 Task: Search one way flight ticket for 1 adult, 6 children, 1 infant in seat and 1 infant on lap in business from Bethel: Bethel Airport(also Seebethel Seaplane Base) to Springfield: Abraham Lincoln Capital Airport on 5-2-2023. Choice of flights is Frontier. Number of bags: 8 checked bags. Price is upto 75000. Outbound departure time preference is 18:30.
Action: Mouse moved to (259, 414)
Screenshot: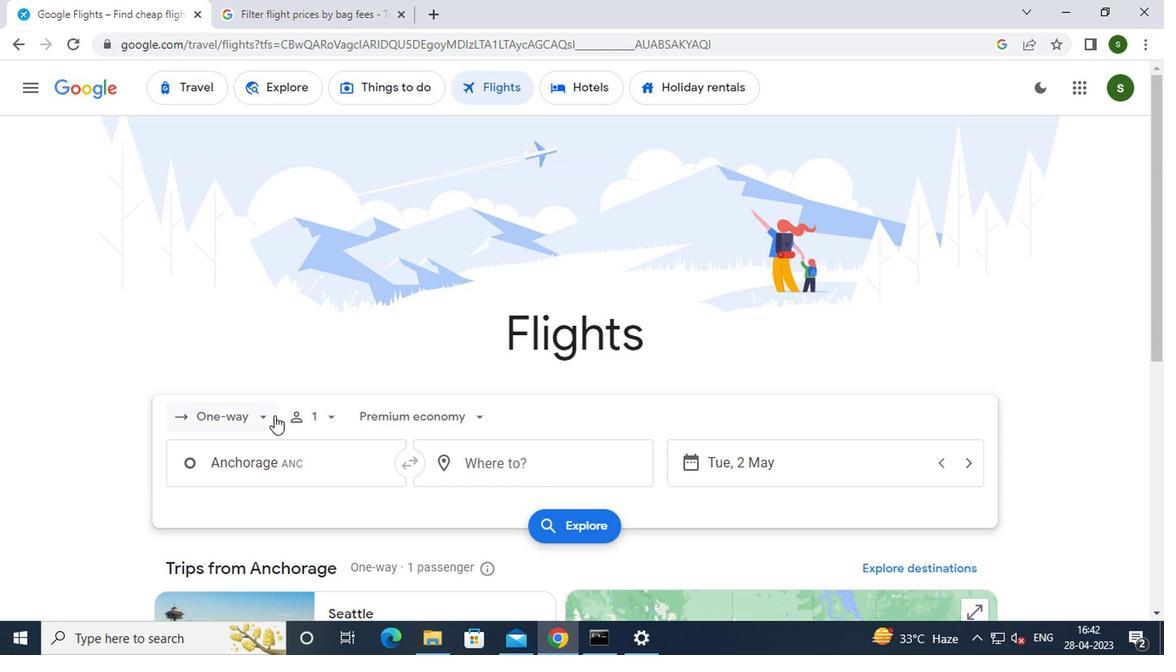 
Action: Mouse pressed left at (259, 414)
Screenshot: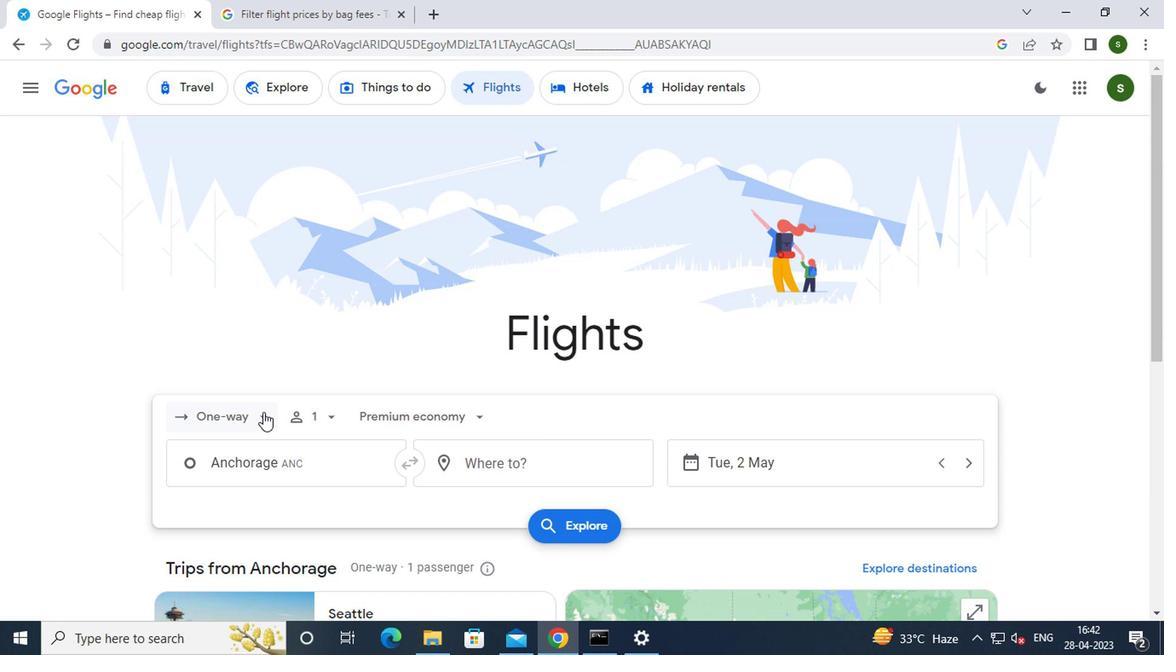 
Action: Mouse moved to (245, 498)
Screenshot: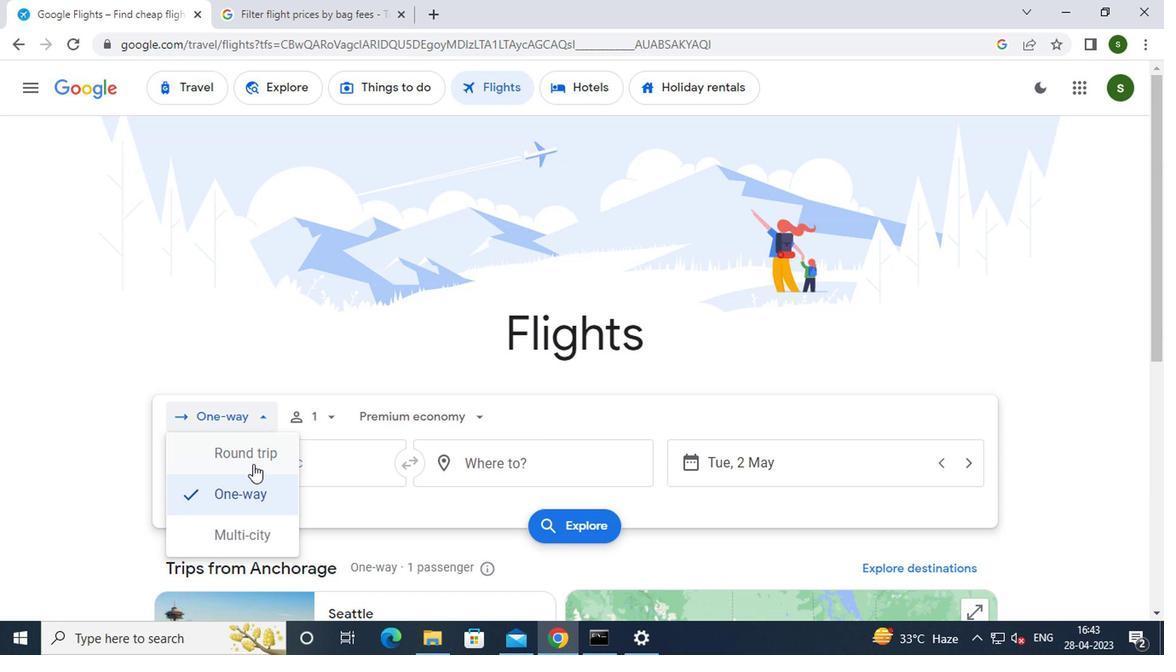 
Action: Mouse pressed left at (245, 498)
Screenshot: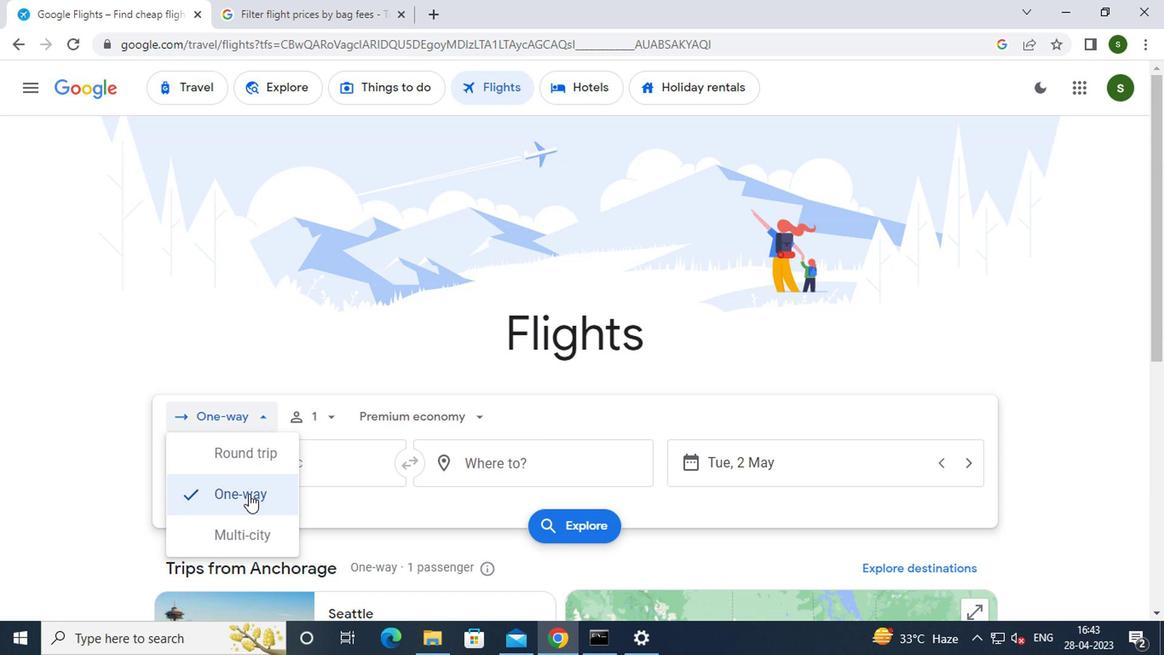 
Action: Mouse moved to (325, 416)
Screenshot: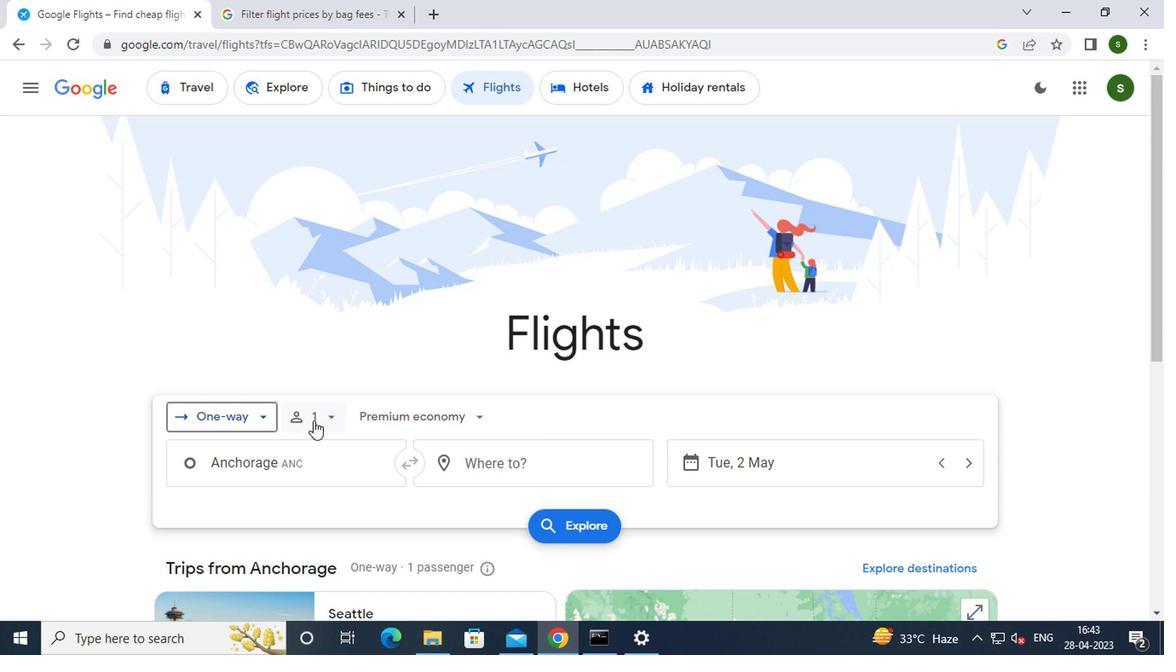 
Action: Mouse pressed left at (325, 416)
Screenshot: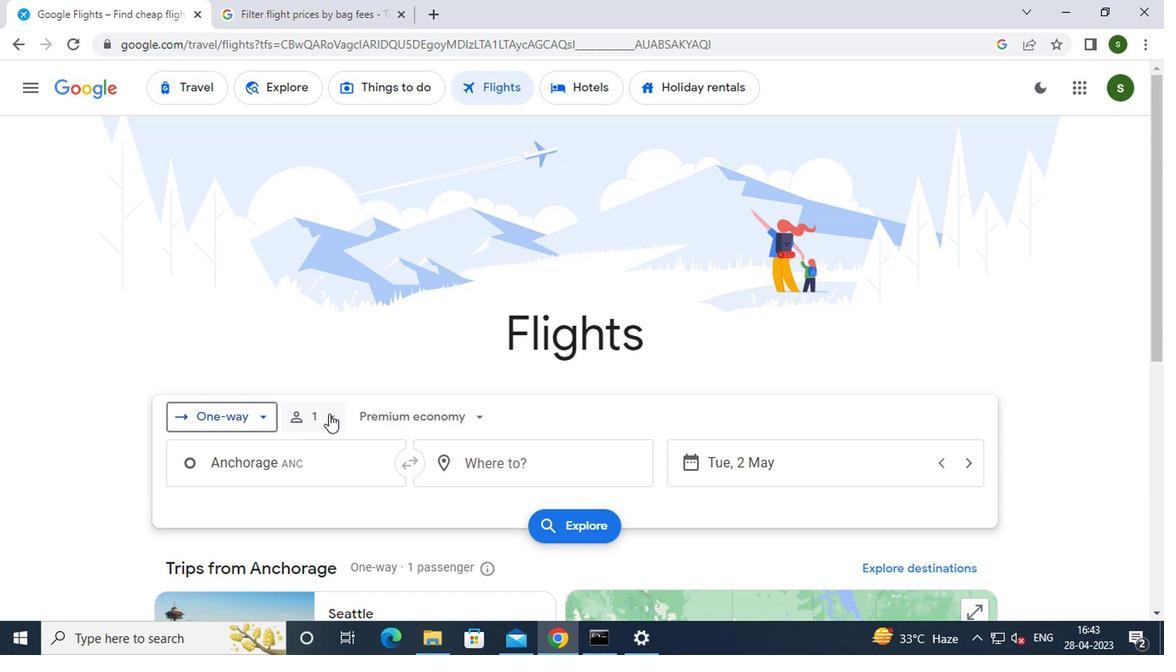 
Action: Mouse moved to (461, 496)
Screenshot: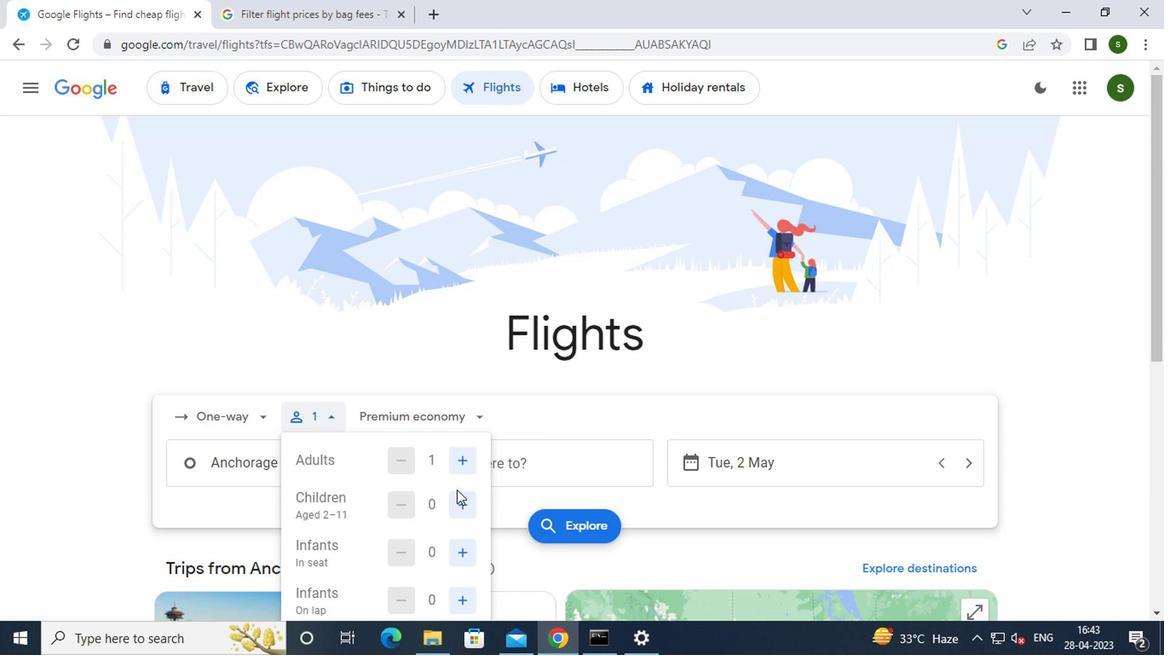 
Action: Mouse pressed left at (461, 496)
Screenshot: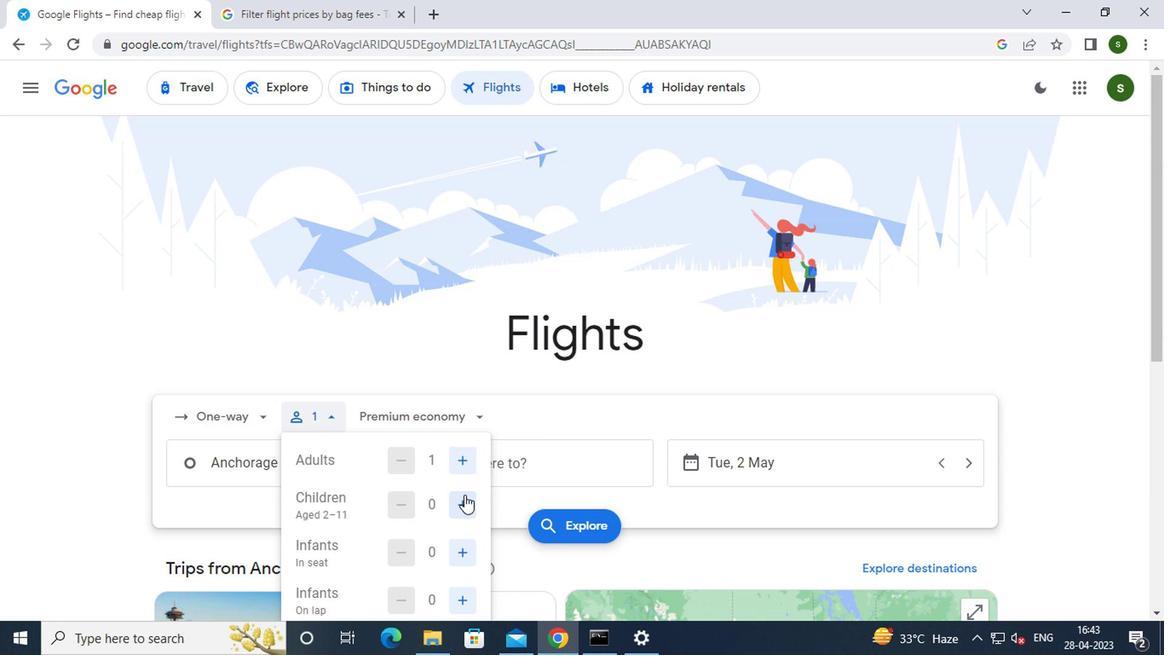 
Action: Mouse pressed left at (461, 496)
Screenshot: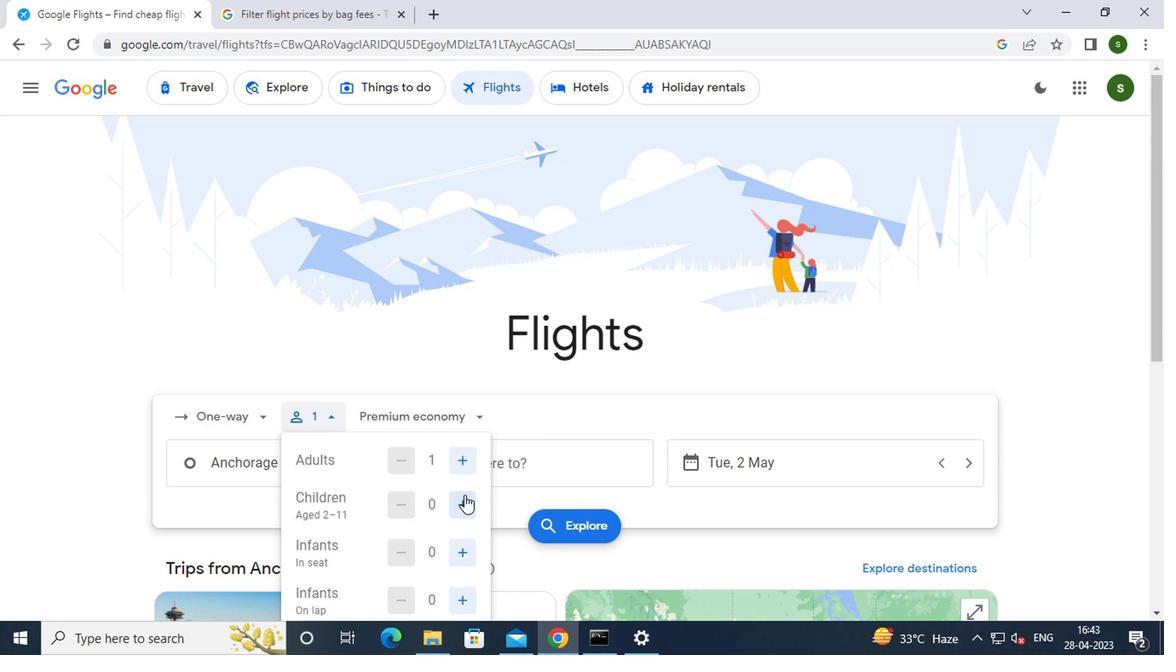 
Action: Mouse pressed left at (461, 496)
Screenshot: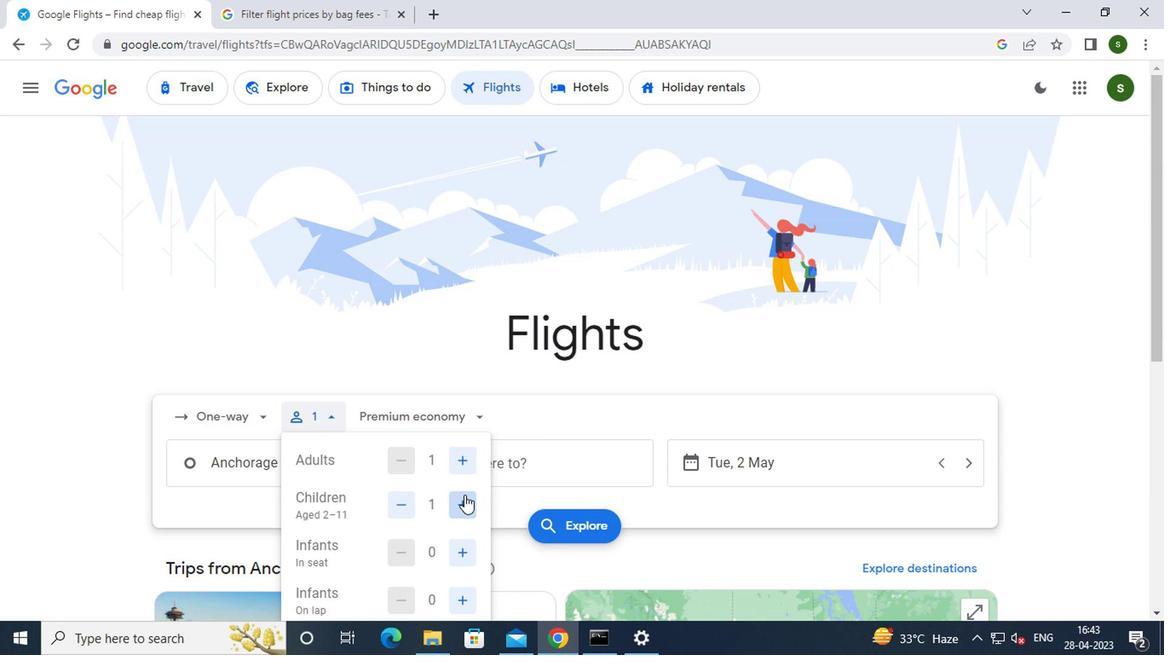 
Action: Mouse moved to (461, 497)
Screenshot: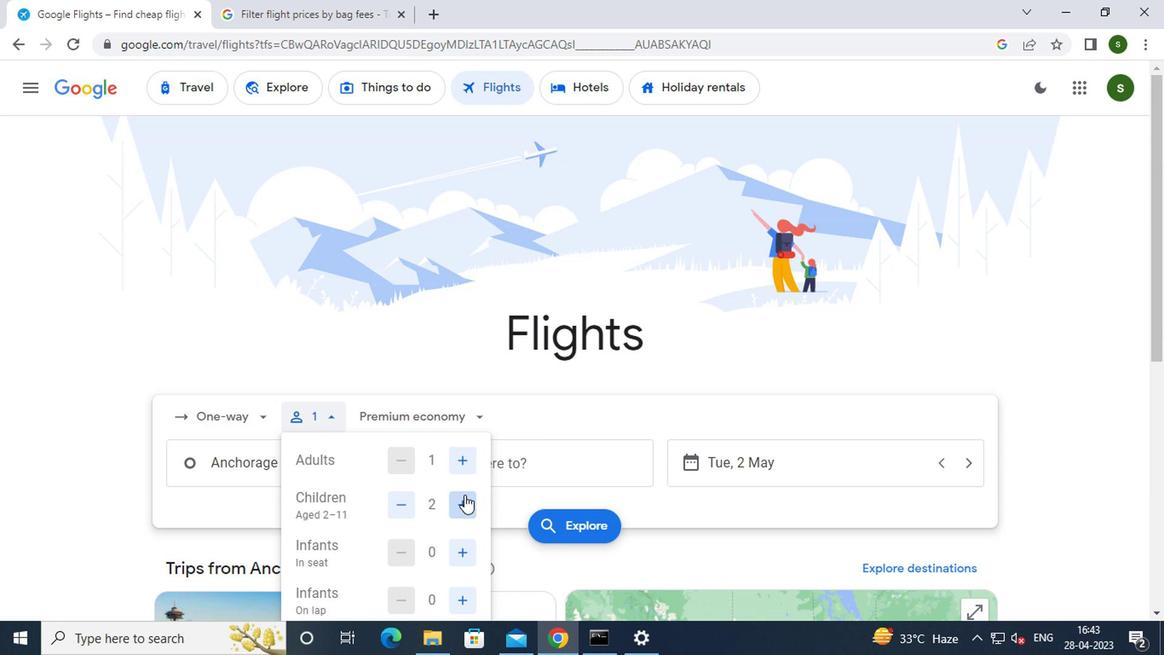 
Action: Mouse pressed left at (461, 497)
Screenshot: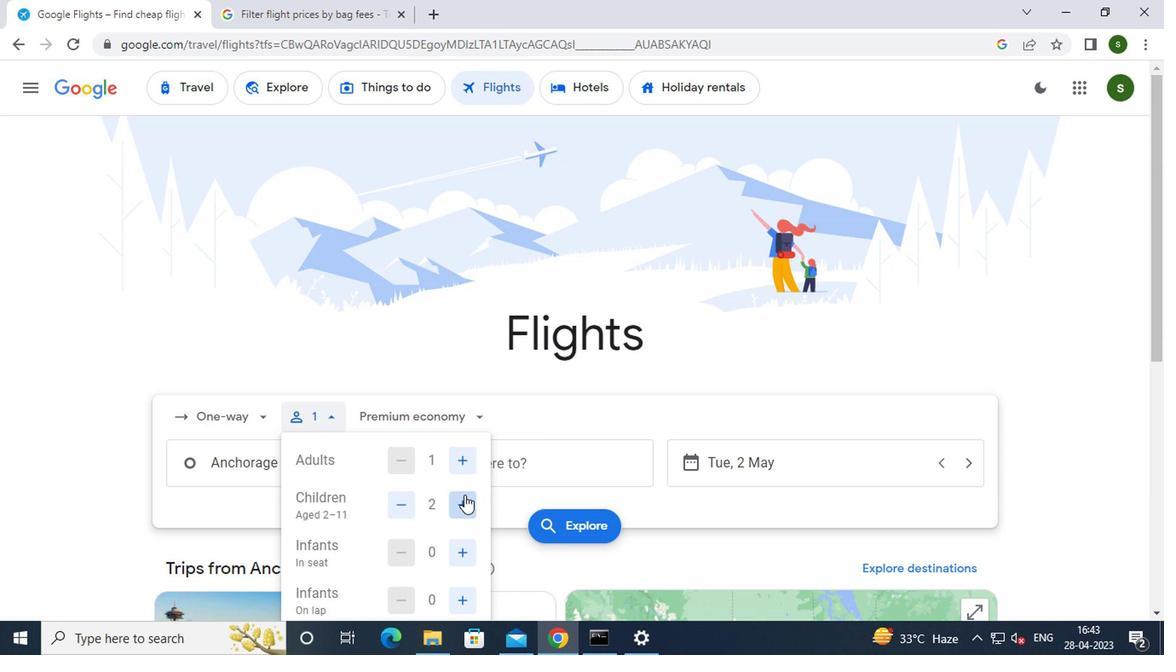 
Action: Mouse pressed left at (461, 497)
Screenshot: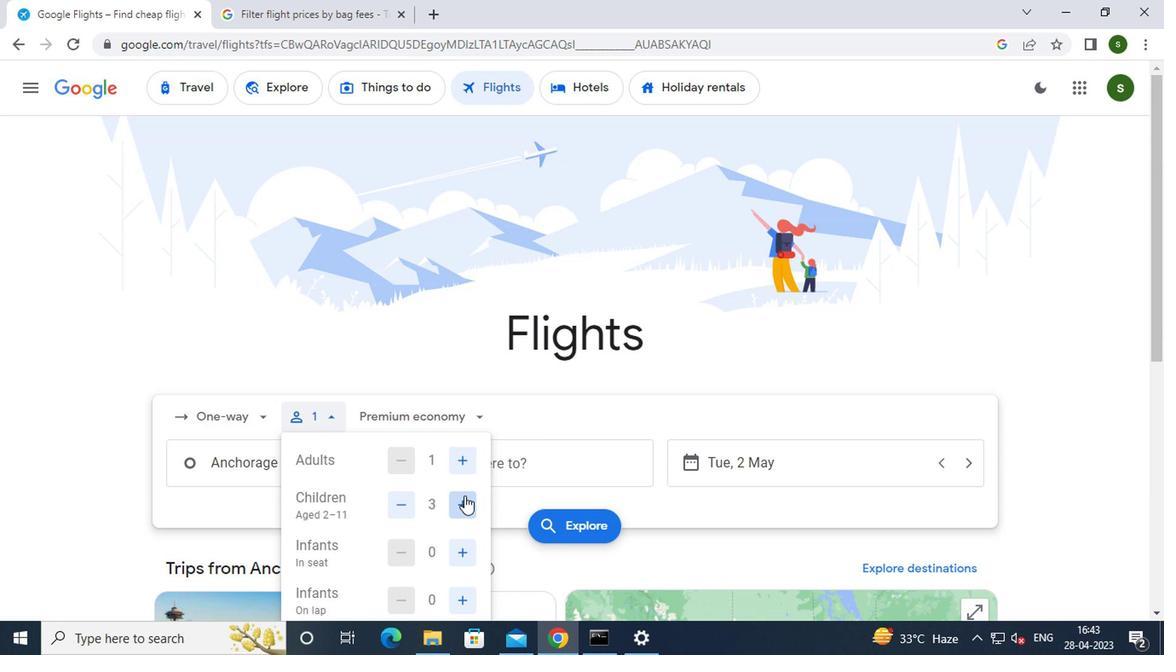 
Action: Mouse pressed left at (461, 497)
Screenshot: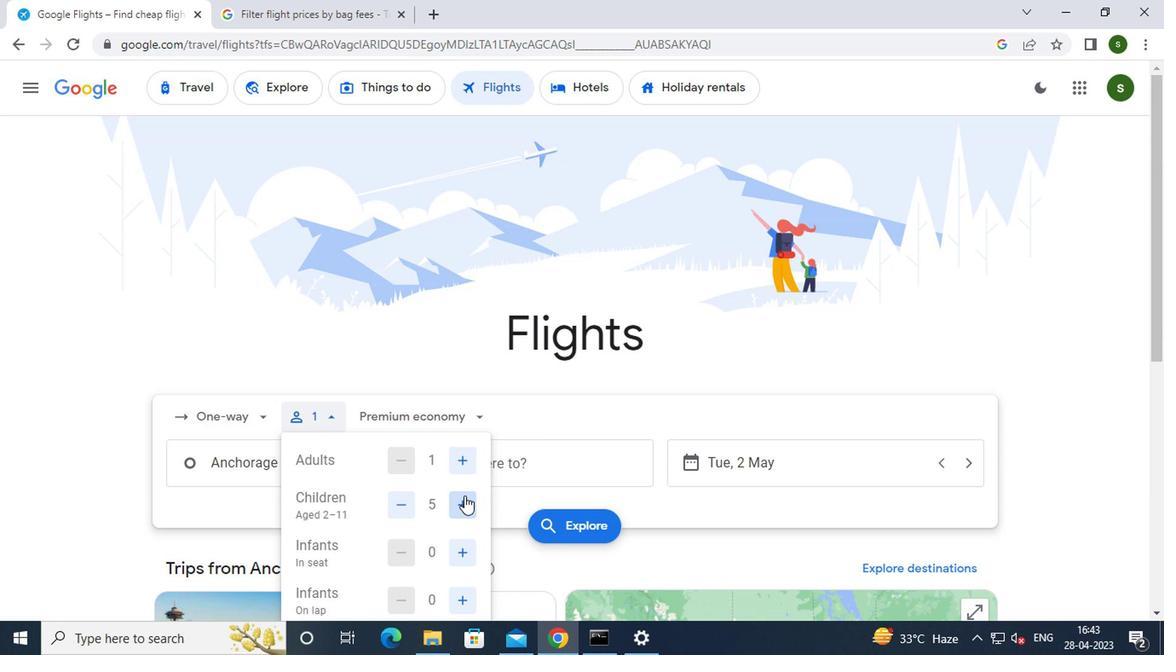 
Action: Mouse moved to (456, 564)
Screenshot: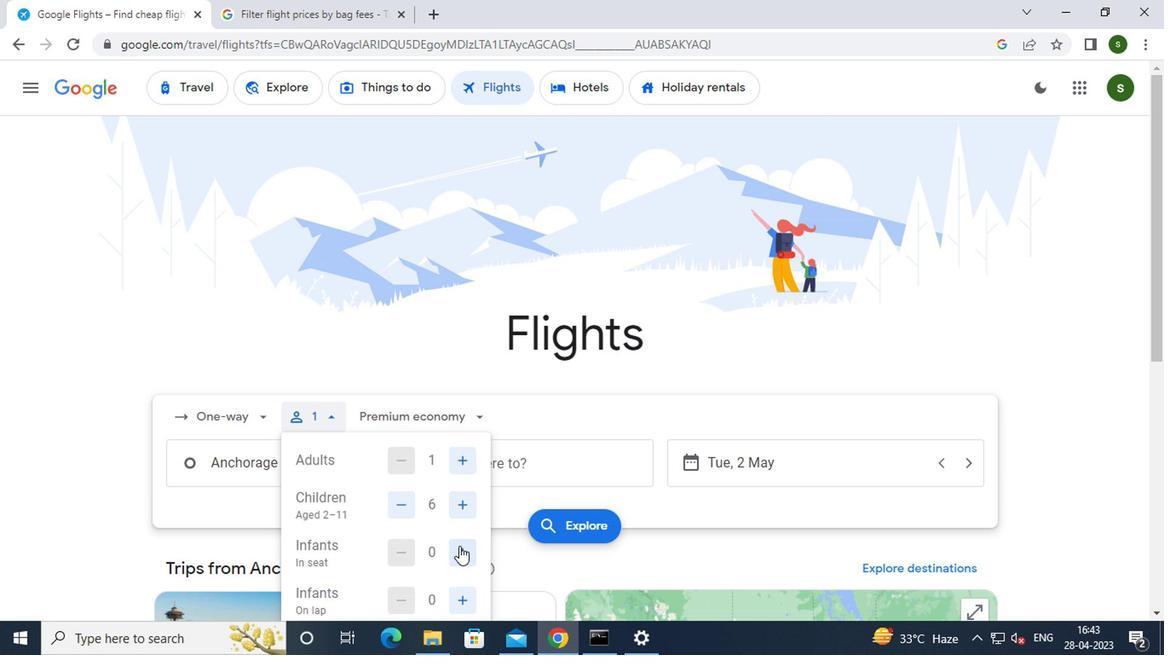 
Action: Mouse pressed left at (456, 564)
Screenshot: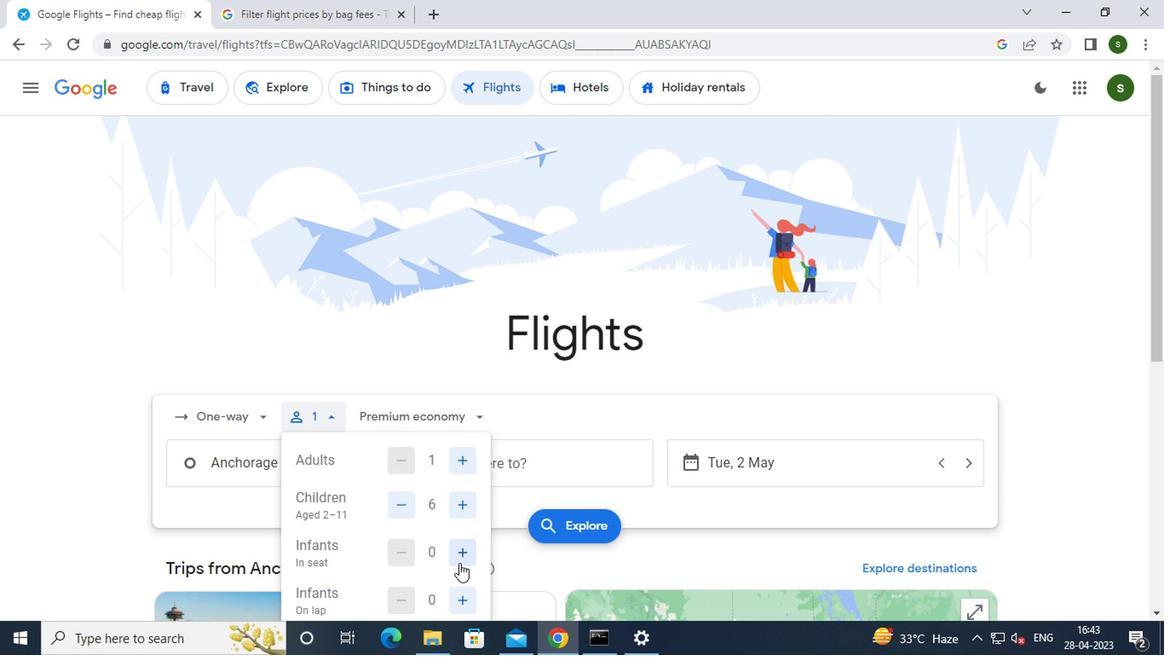 
Action: Mouse moved to (456, 593)
Screenshot: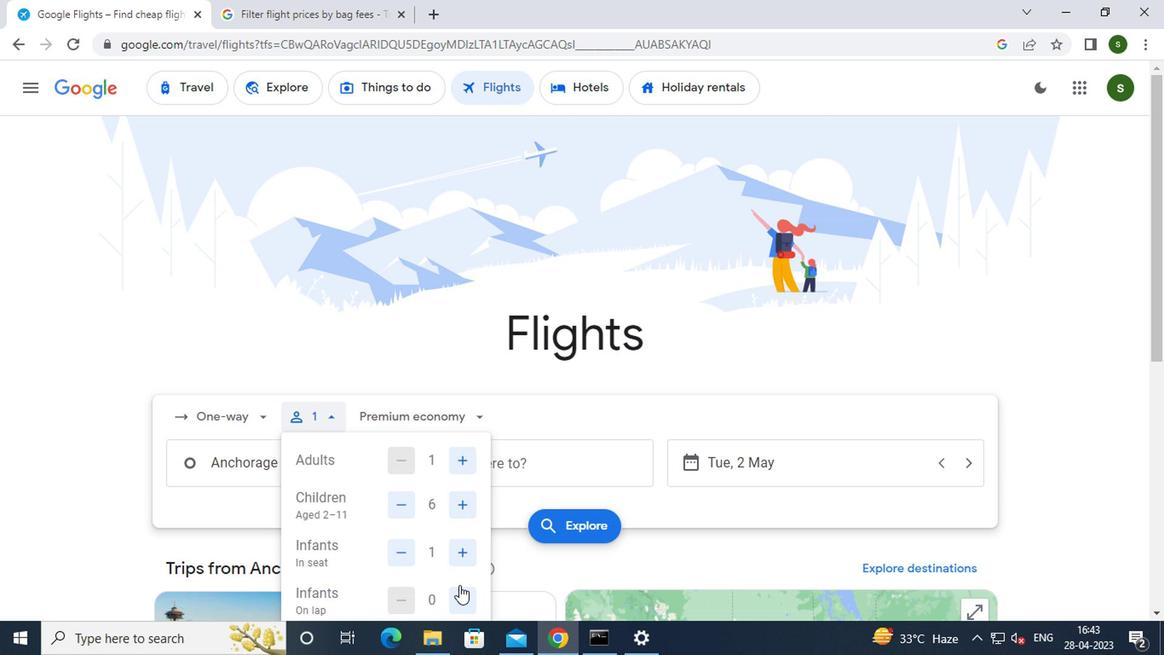 
Action: Mouse pressed left at (456, 593)
Screenshot: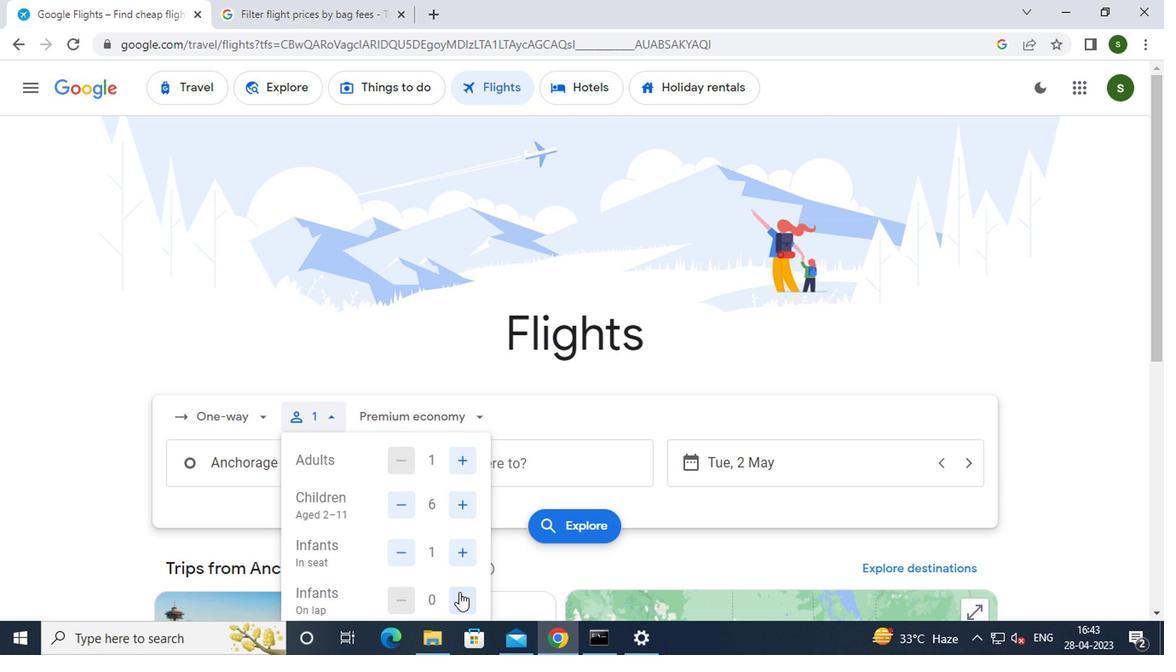 
Action: Mouse moved to (463, 419)
Screenshot: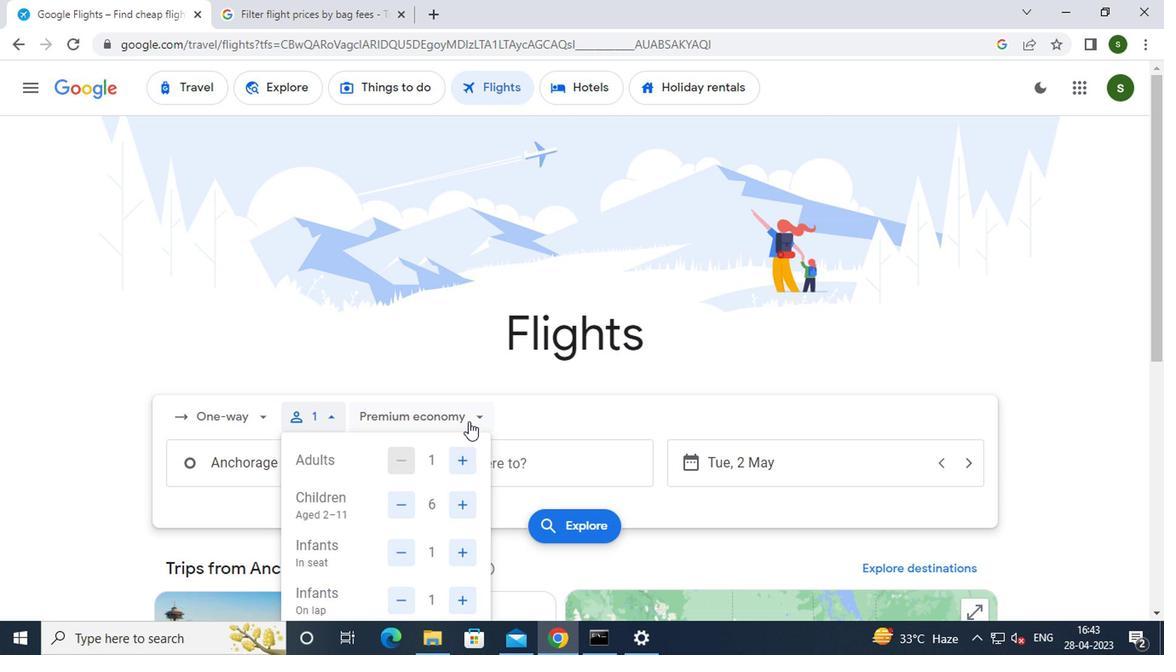 
Action: Mouse pressed left at (463, 419)
Screenshot: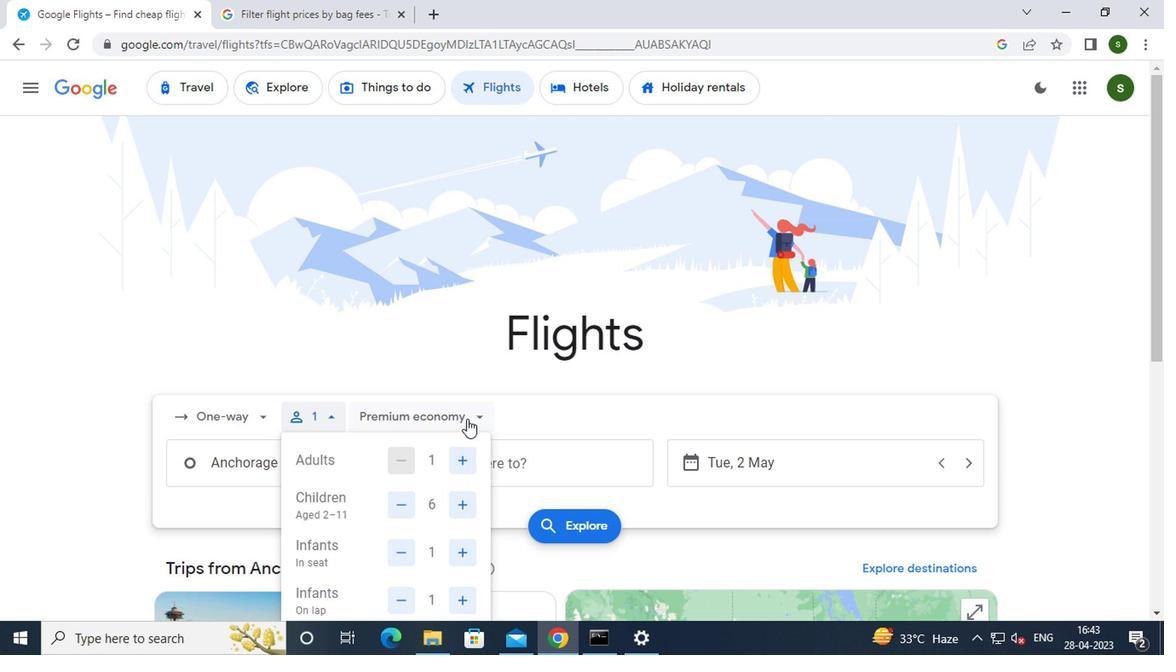 
Action: Mouse moved to (436, 533)
Screenshot: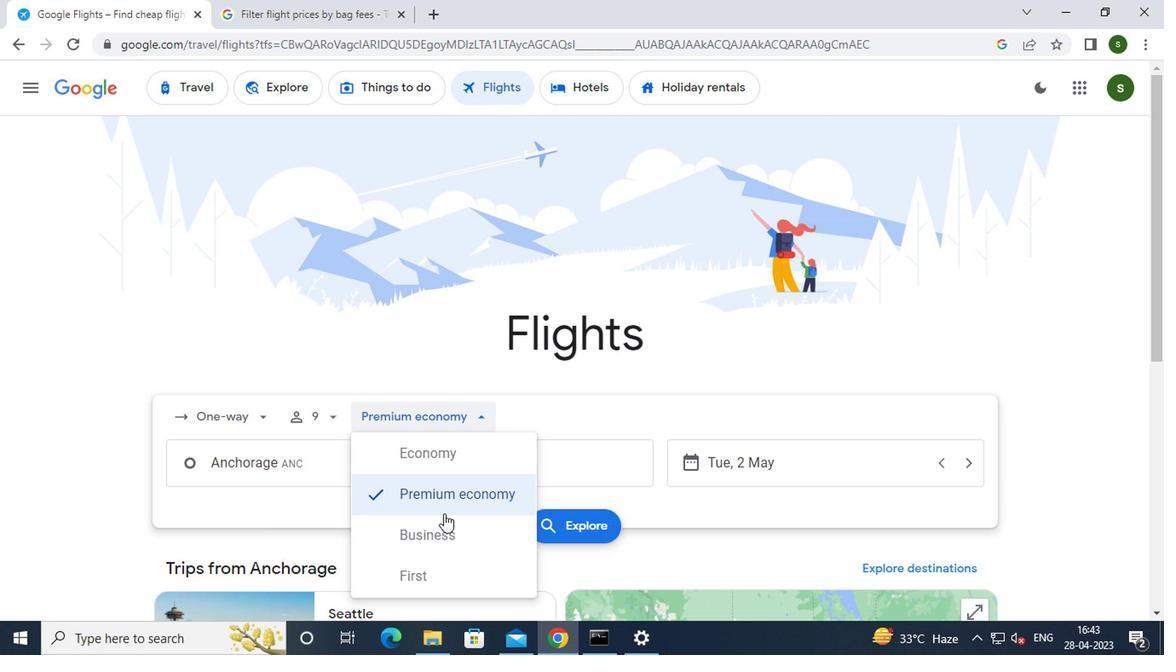 
Action: Mouse pressed left at (436, 533)
Screenshot: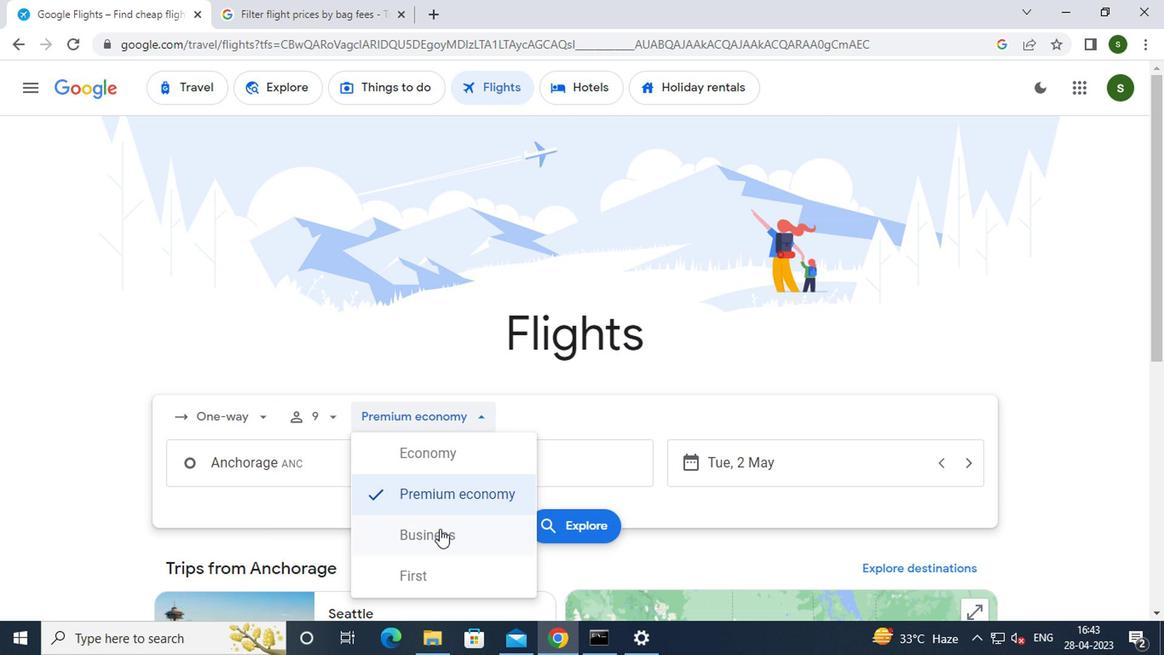 
Action: Mouse moved to (323, 474)
Screenshot: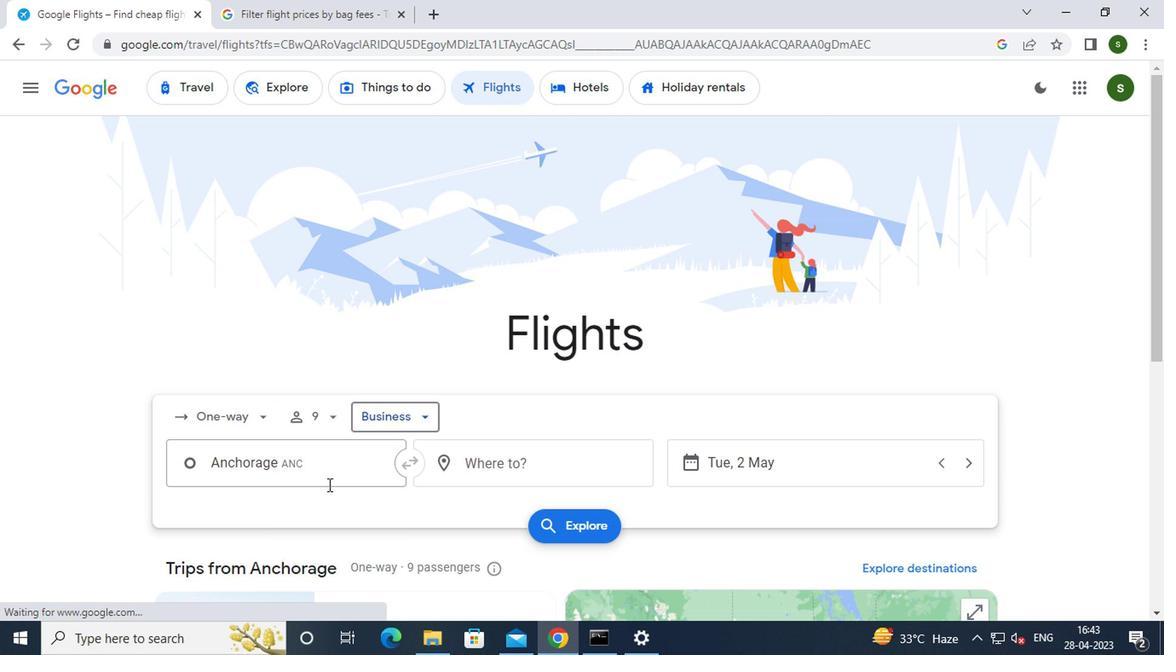 
Action: Mouse pressed left at (323, 474)
Screenshot: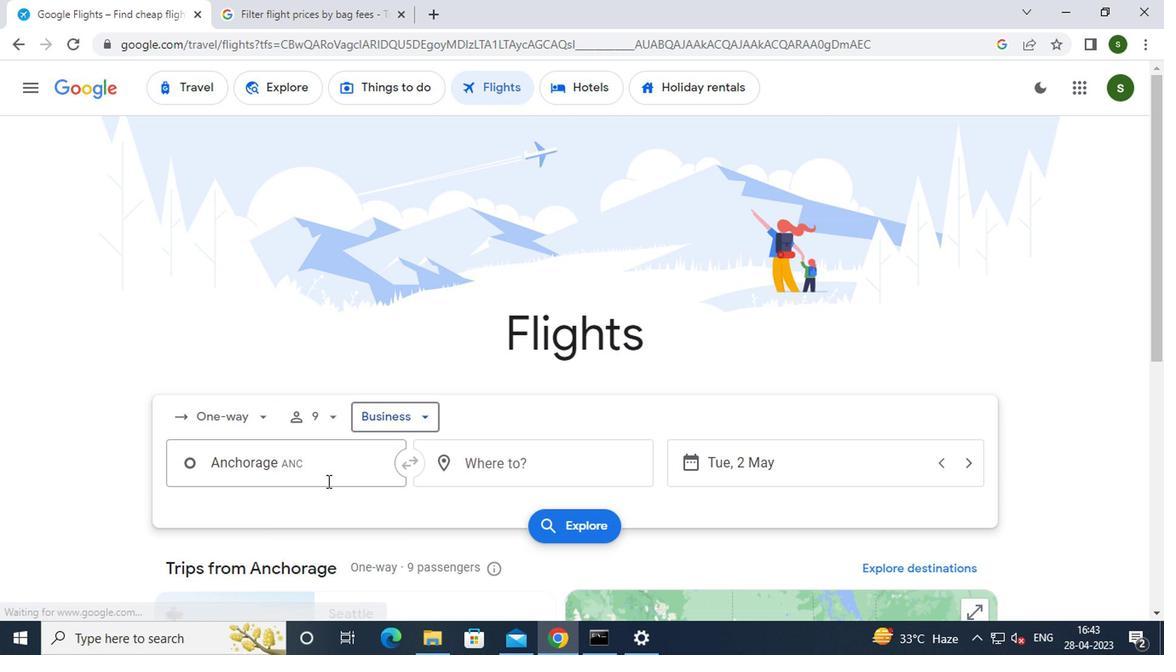 
Action: Key pressed b<Key.caps_lock>ethel
Screenshot: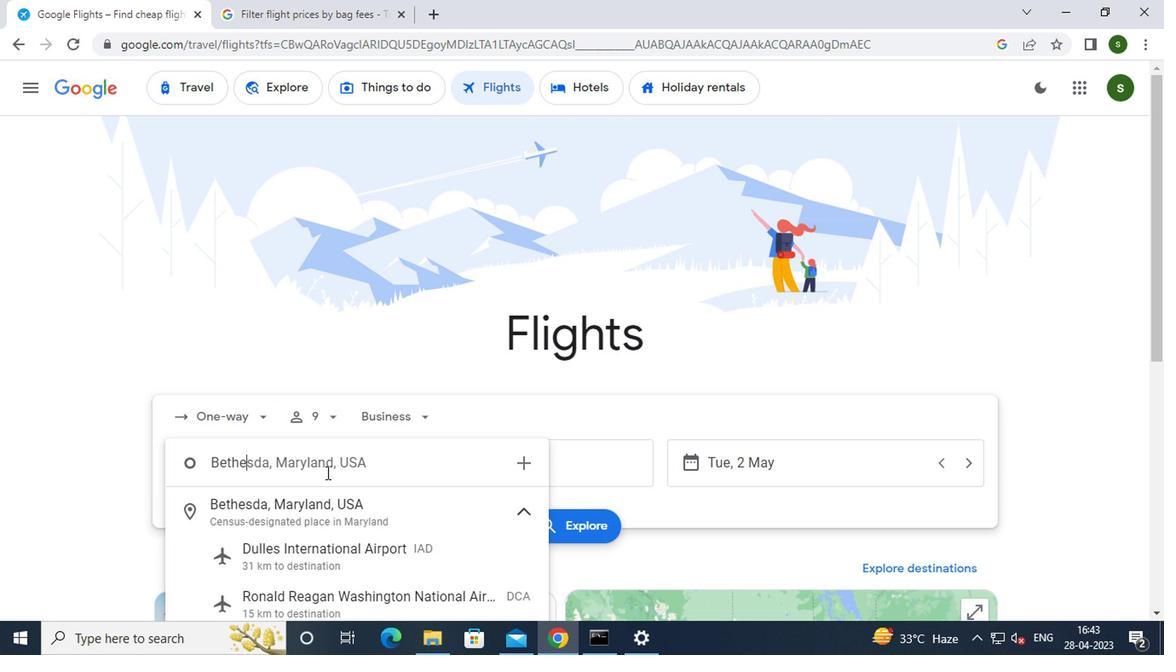
Action: Mouse moved to (302, 511)
Screenshot: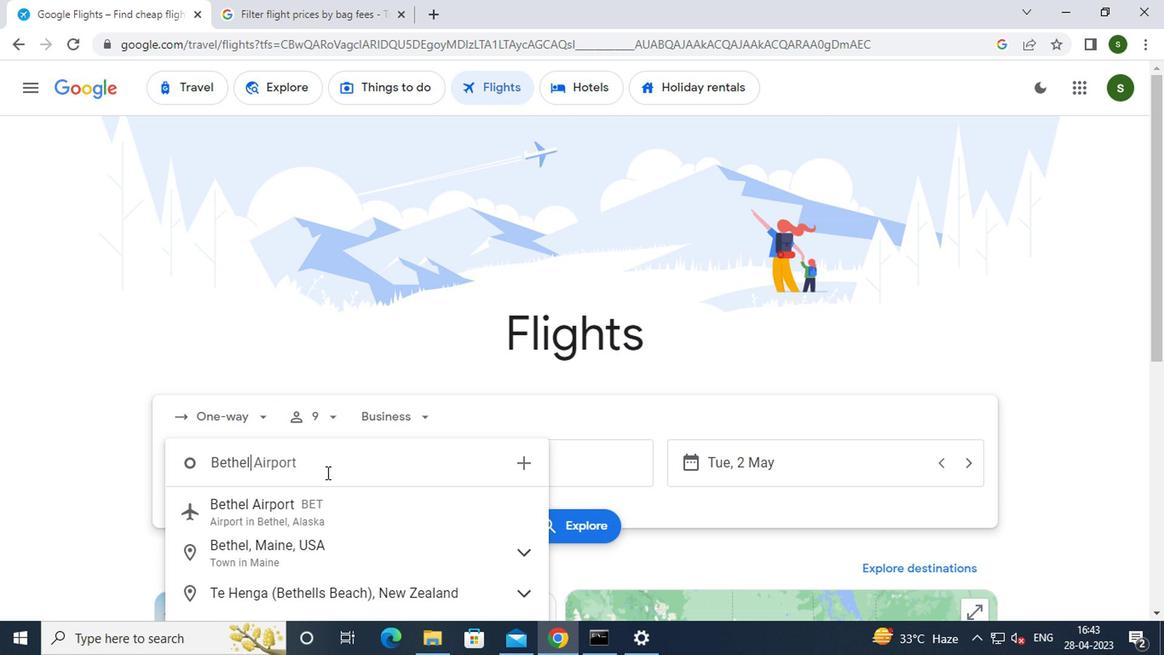 
Action: Mouse pressed left at (302, 511)
Screenshot: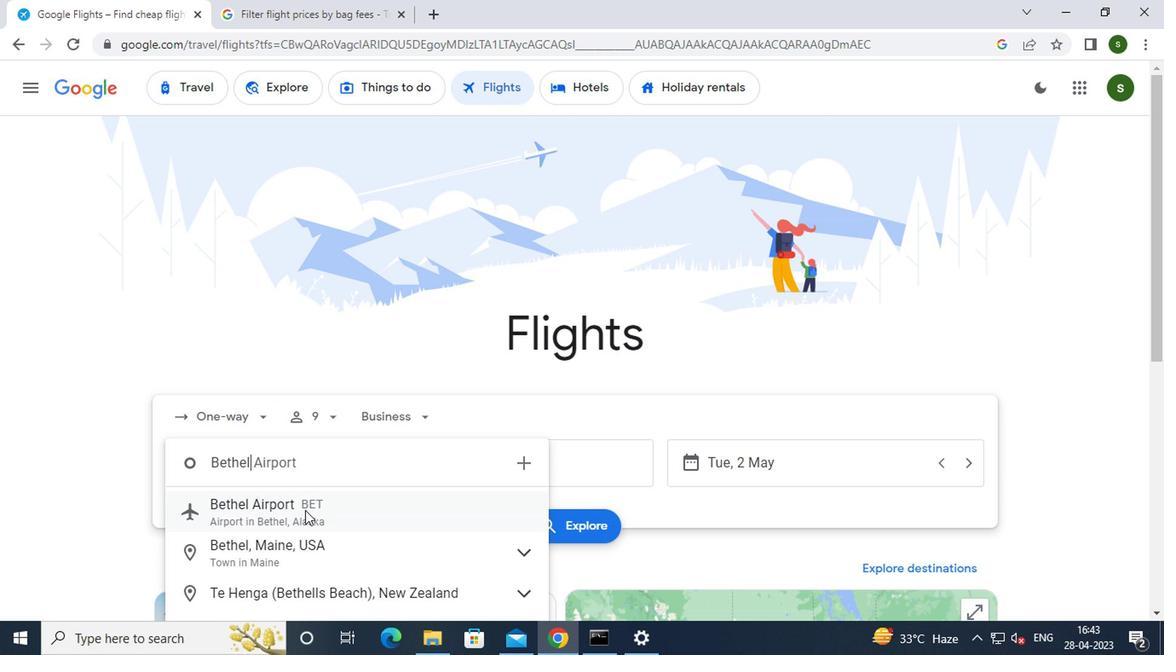 
Action: Mouse moved to (534, 462)
Screenshot: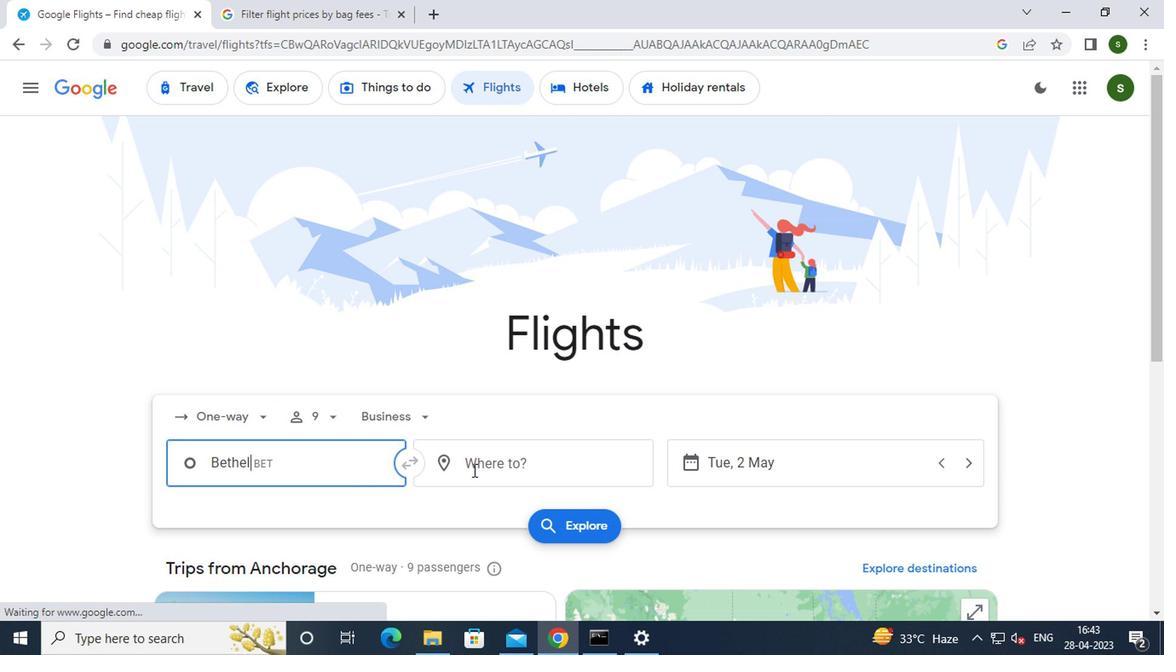 
Action: Mouse pressed left at (534, 462)
Screenshot: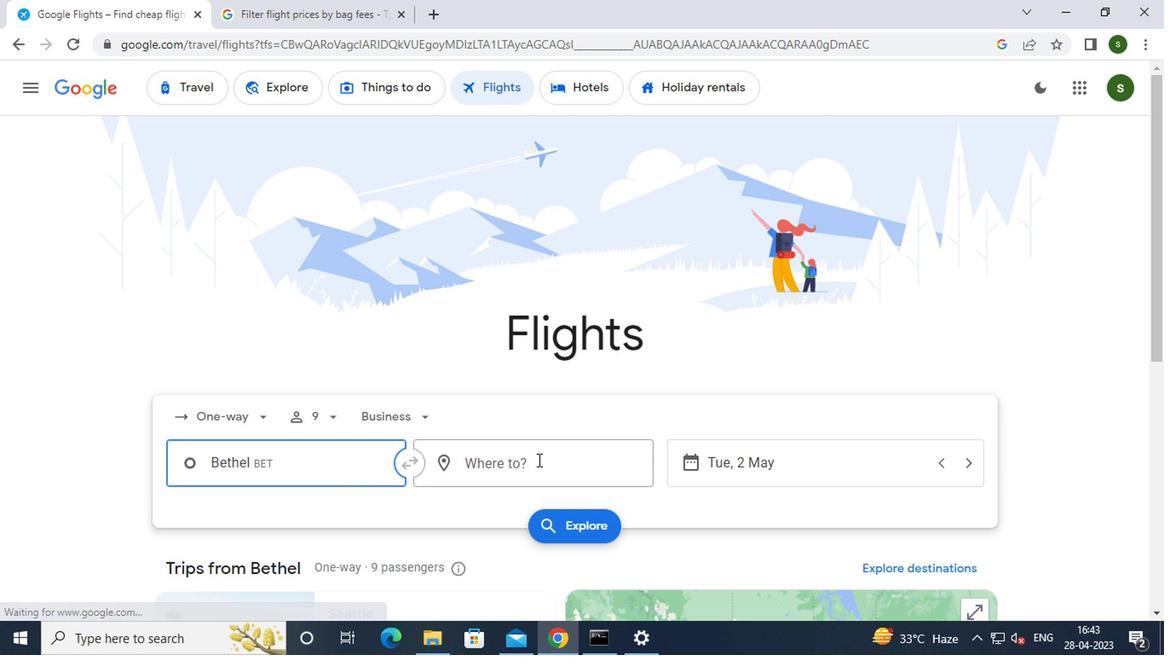 
Action: Key pressed <Key.caps_lock>s<Key.caps_lock>pringfield
Screenshot: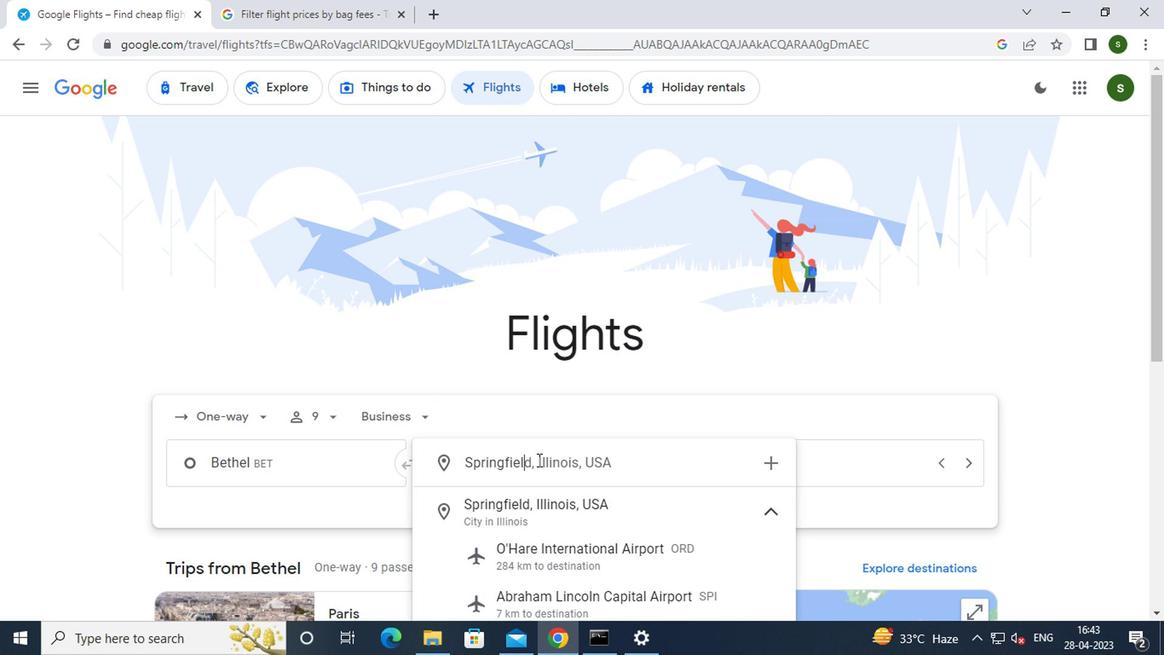 
Action: Mouse moved to (617, 589)
Screenshot: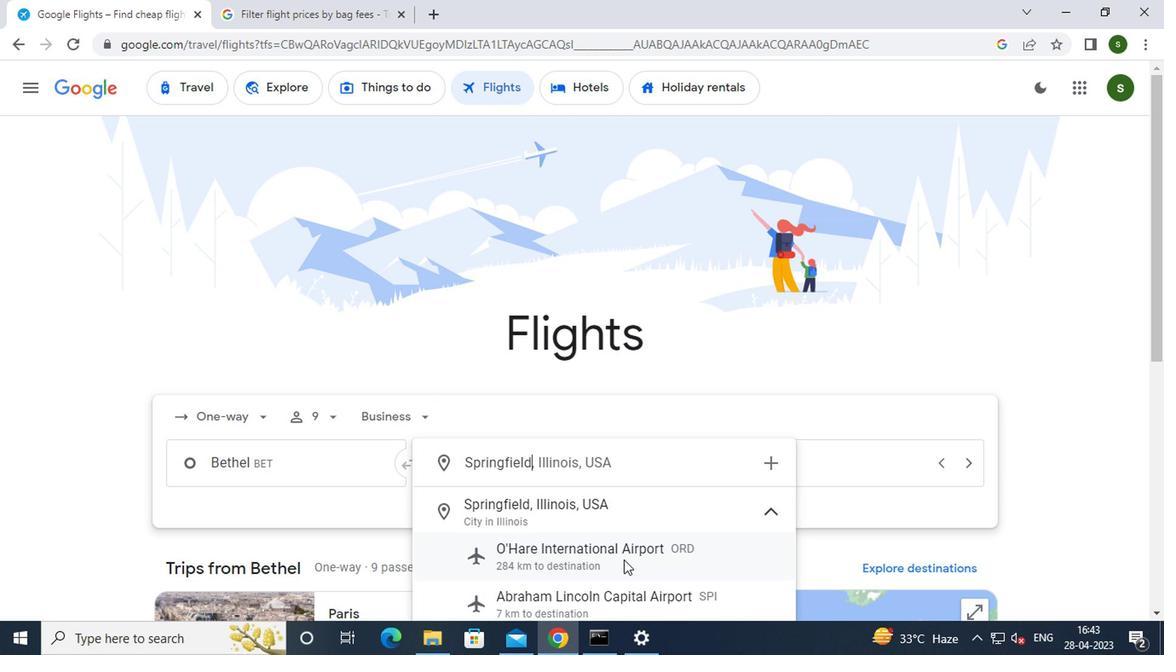 
Action: Mouse pressed left at (617, 589)
Screenshot: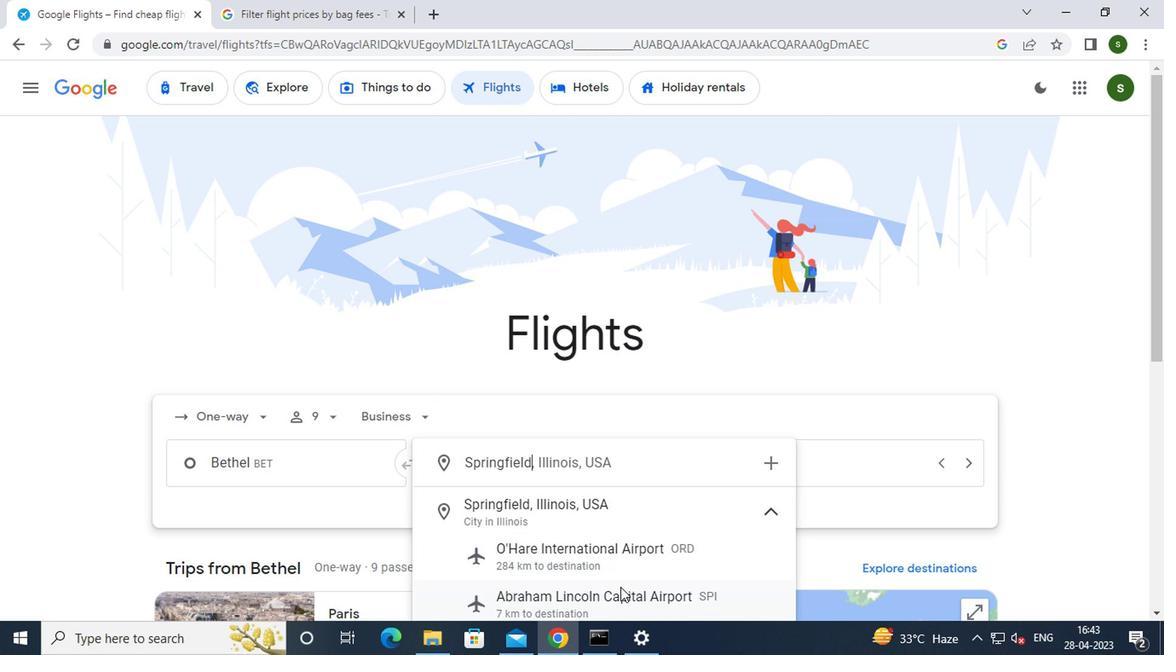 
Action: Mouse moved to (835, 470)
Screenshot: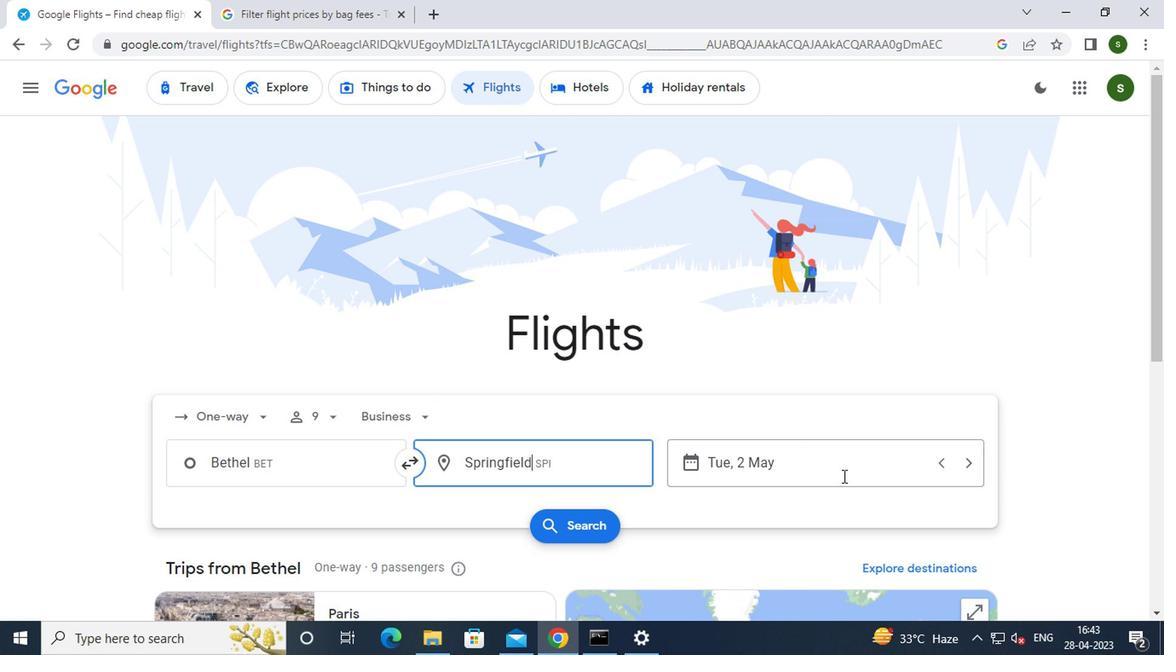 
Action: Mouse pressed left at (835, 470)
Screenshot: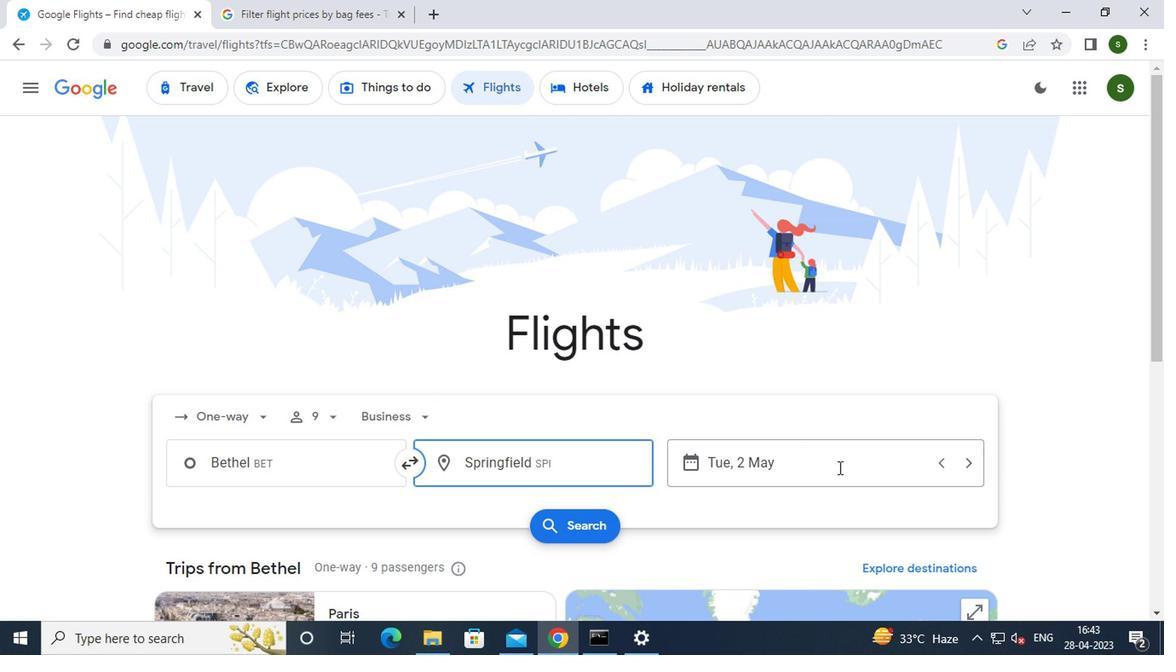 
Action: Mouse moved to (781, 311)
Screenshot: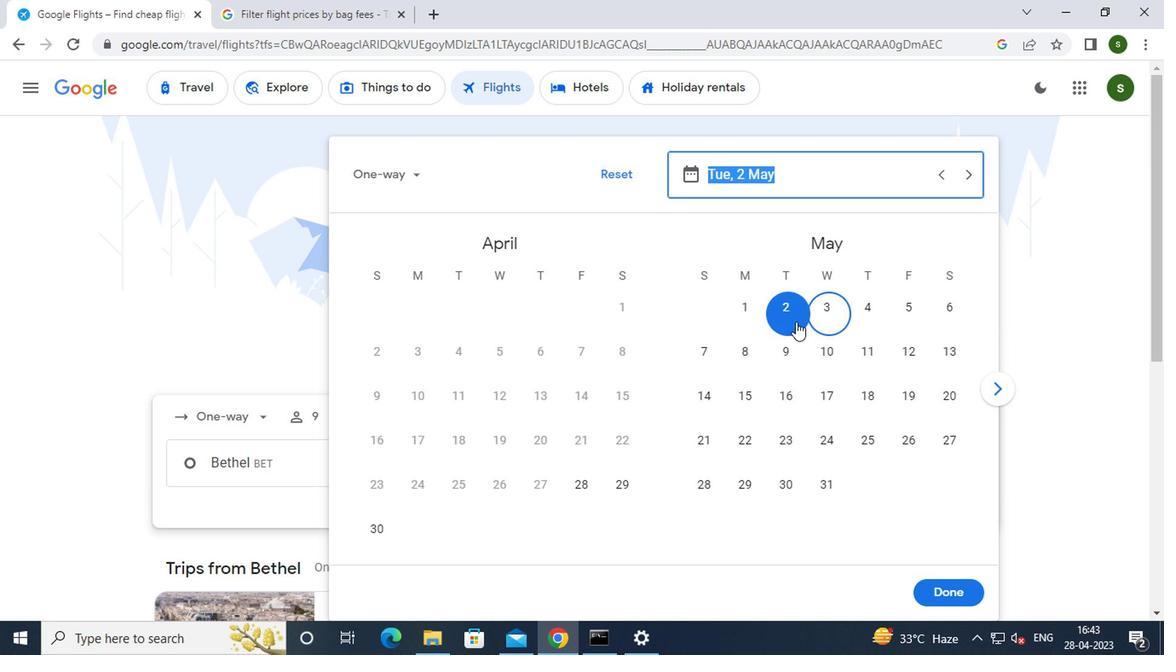 
Action: Mouse pressed left at (781, 311)
Screenshot: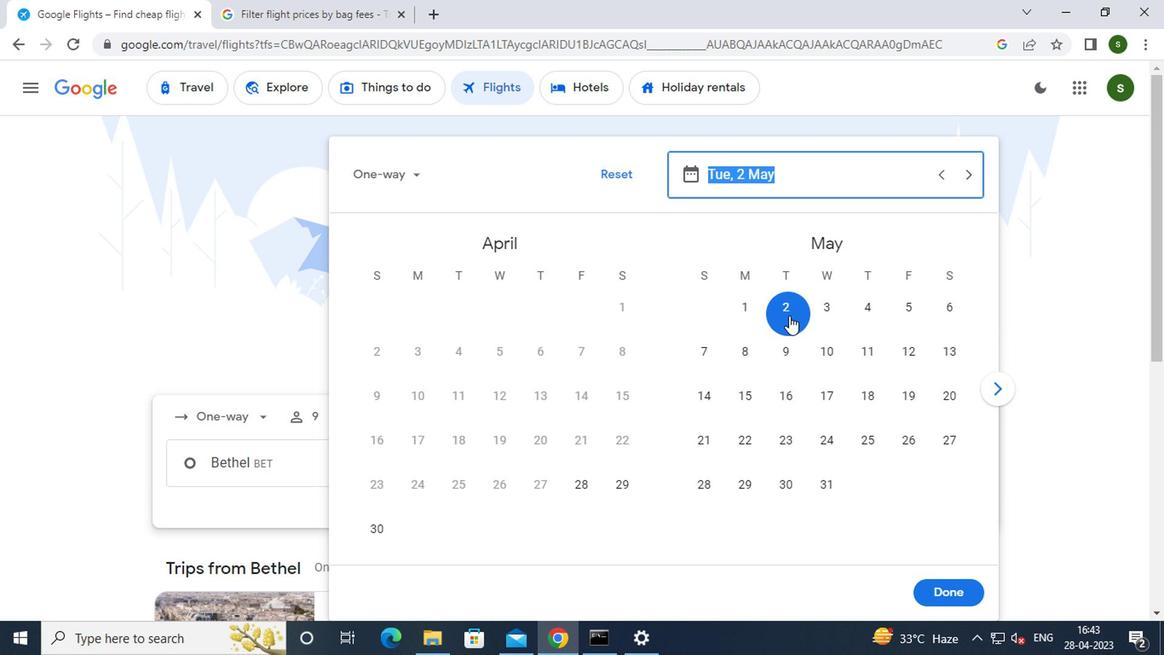 
Action: Mouse moved to (933, 593)
Screenshot: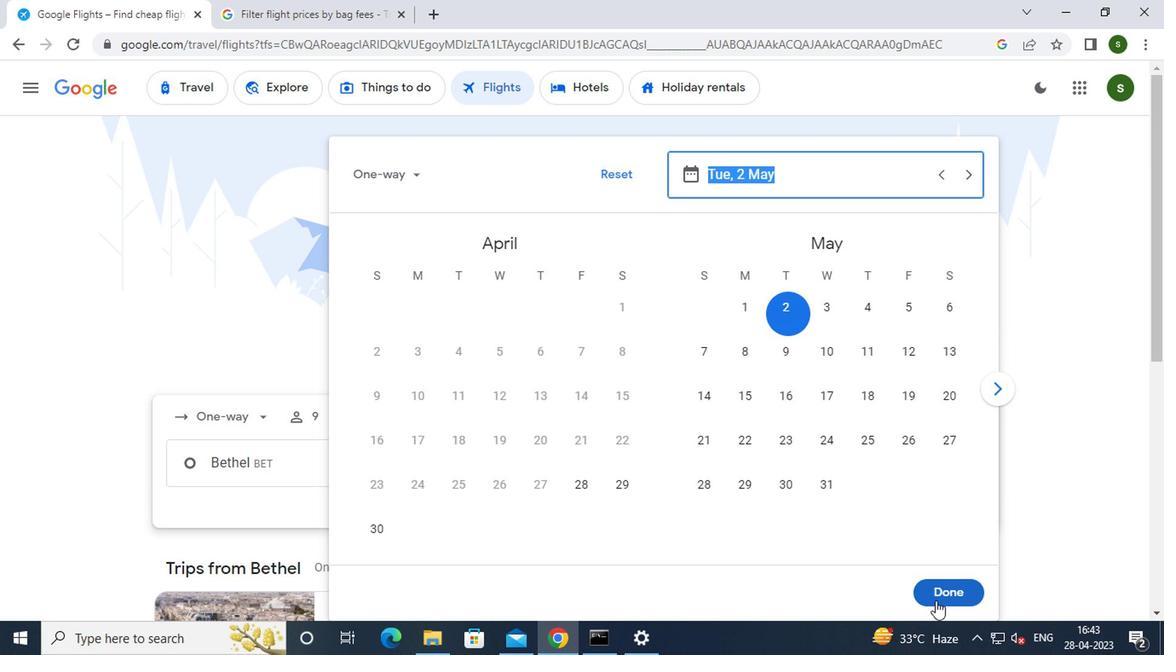
Action: Mouse pressed left at (933, 593)
Screenshot: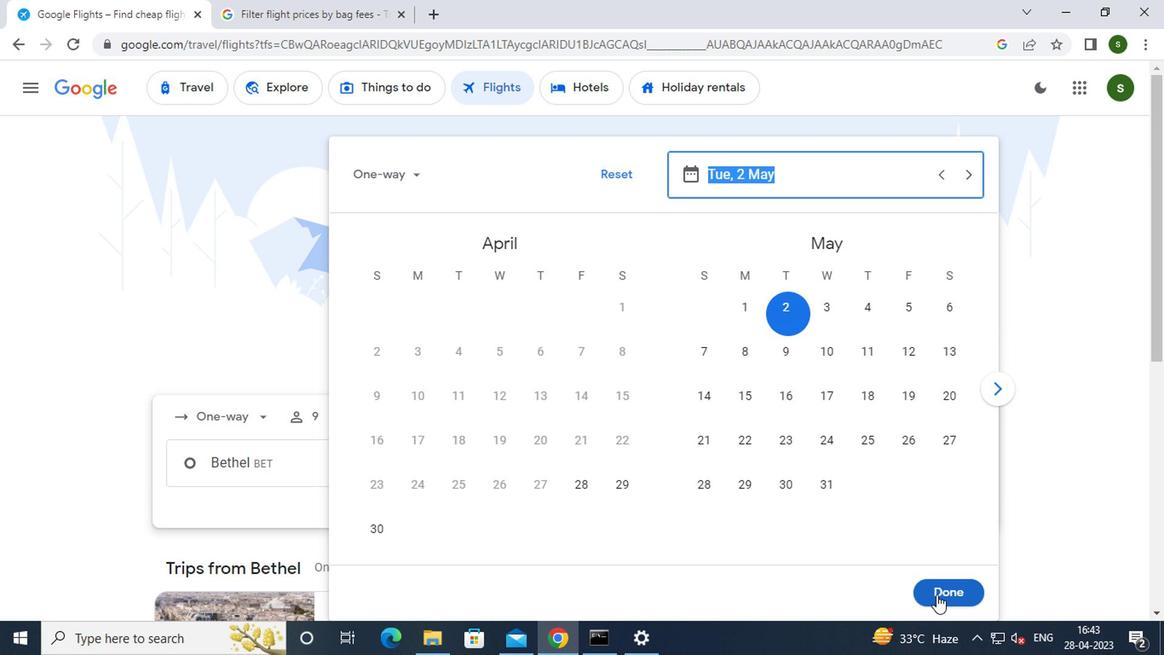 
Action: Mouse moved to (596, 538)
Screenshot: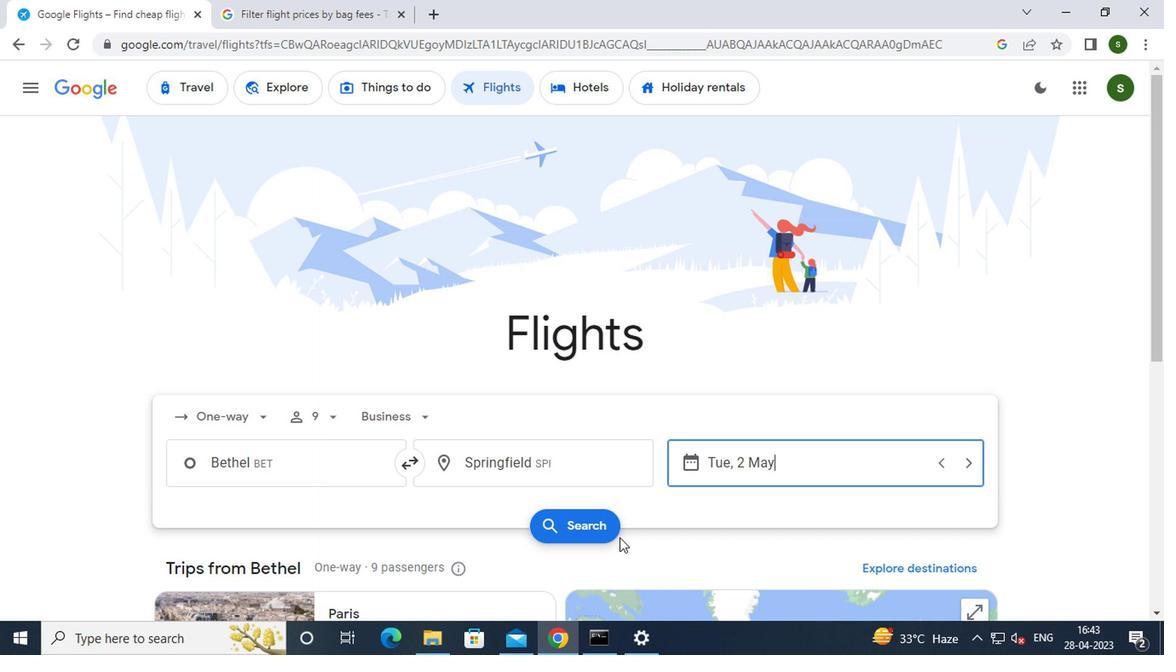 
Action: Mouse pressed left at (596, 538)
Screenshot: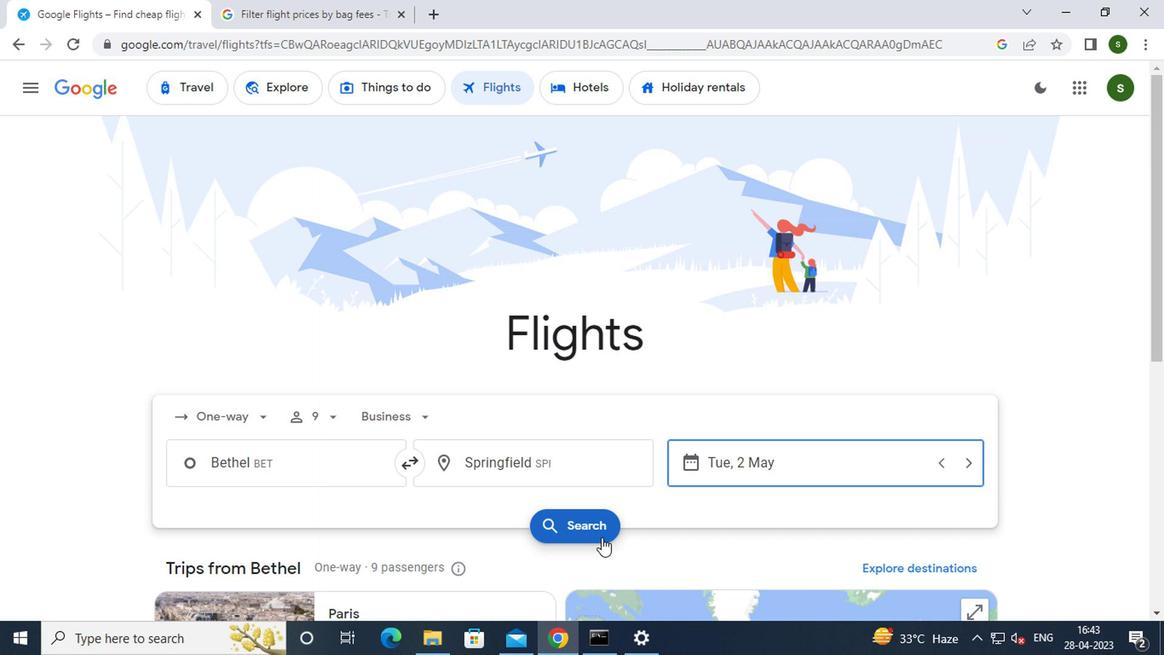 
Action: Mouse moved to (186, 239)
Screenshot: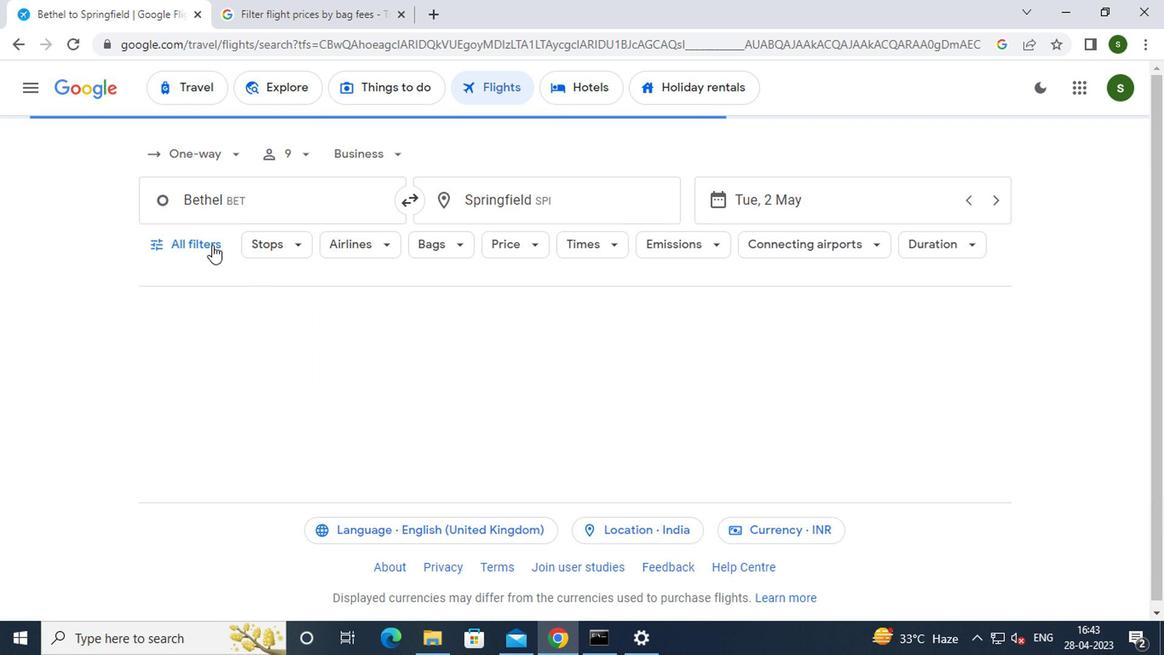 
Action: Mouse pressed left at (186, 239)
Screenshot: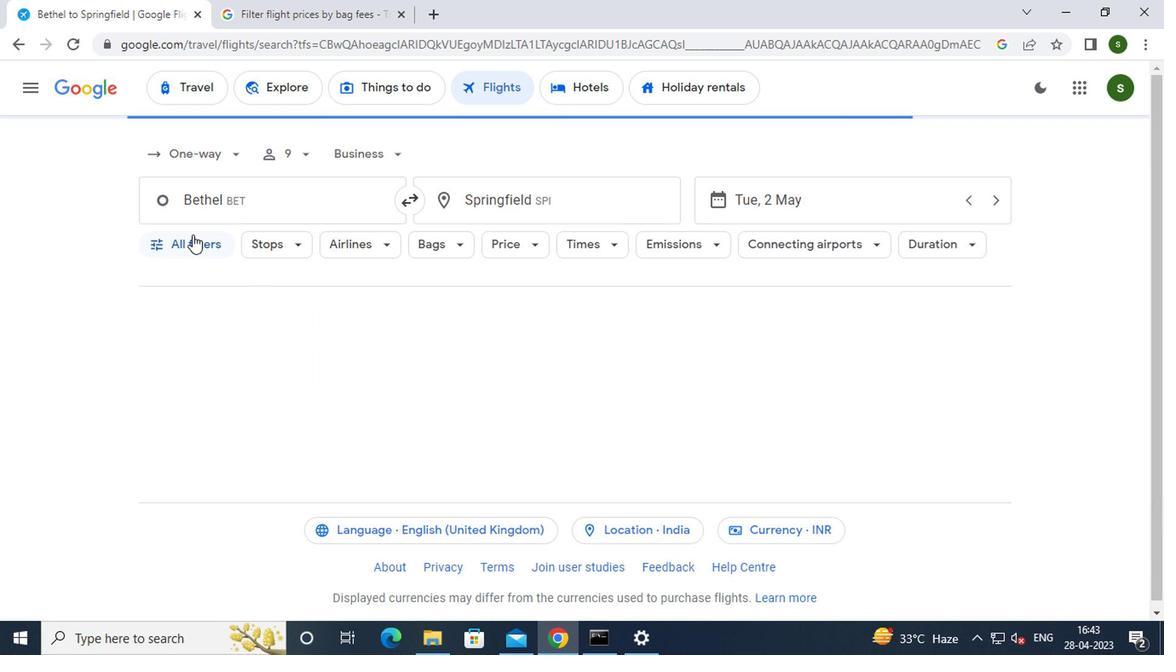 
Action: Mouse moved to (314, 420)
Screenshot: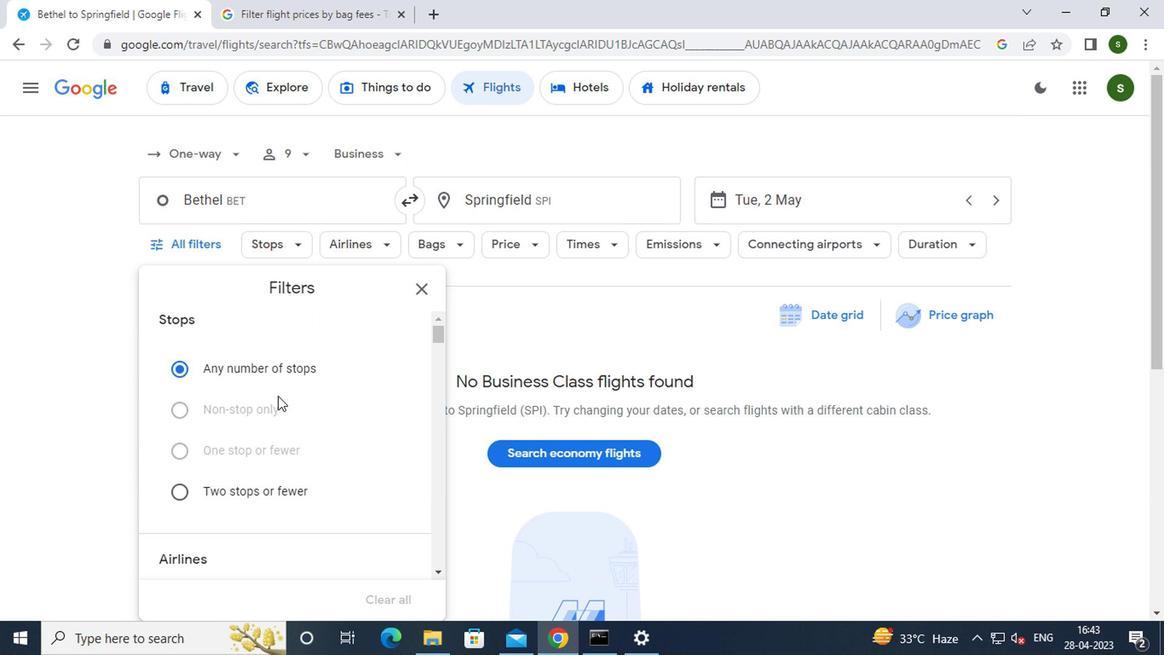 
Action: Mouse scrolled (314, 420) with delta (0, 0)
Screenshot: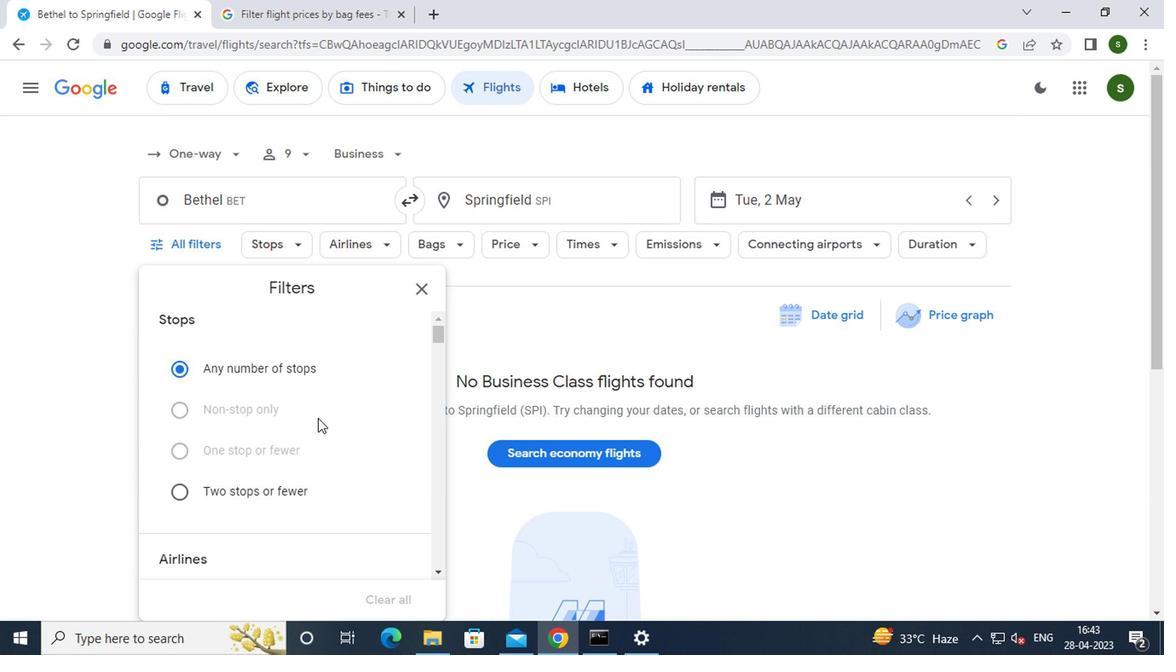 
Action: Mouse scrolled (314, 420) with delta (0, 0)
Screenshot: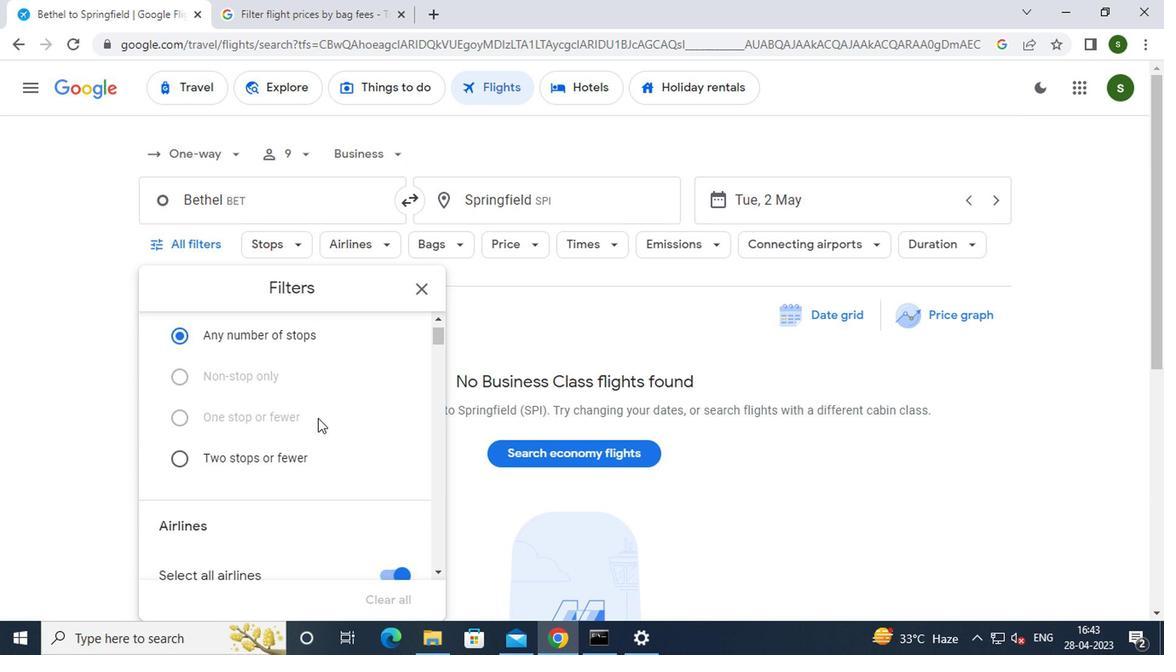 
Action: Mouse scrolled (314, 420) with delta (0, 0)
Screenshot: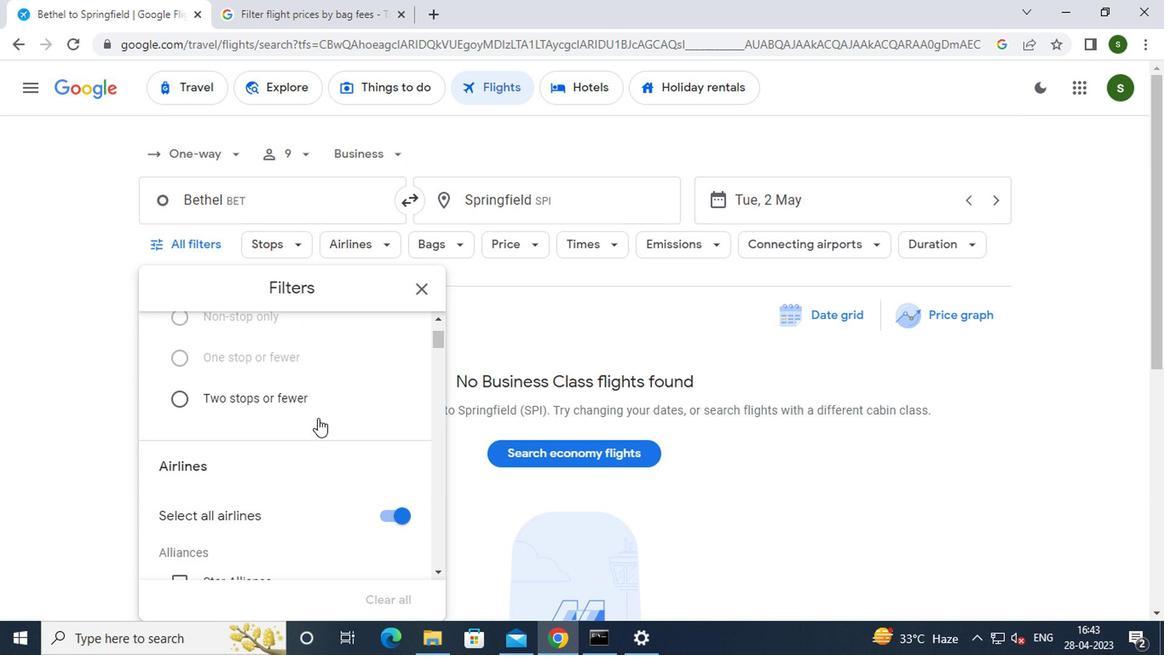 
Action: Mouse scrolled (314, 420) with delta (0, 0)
Screenshot: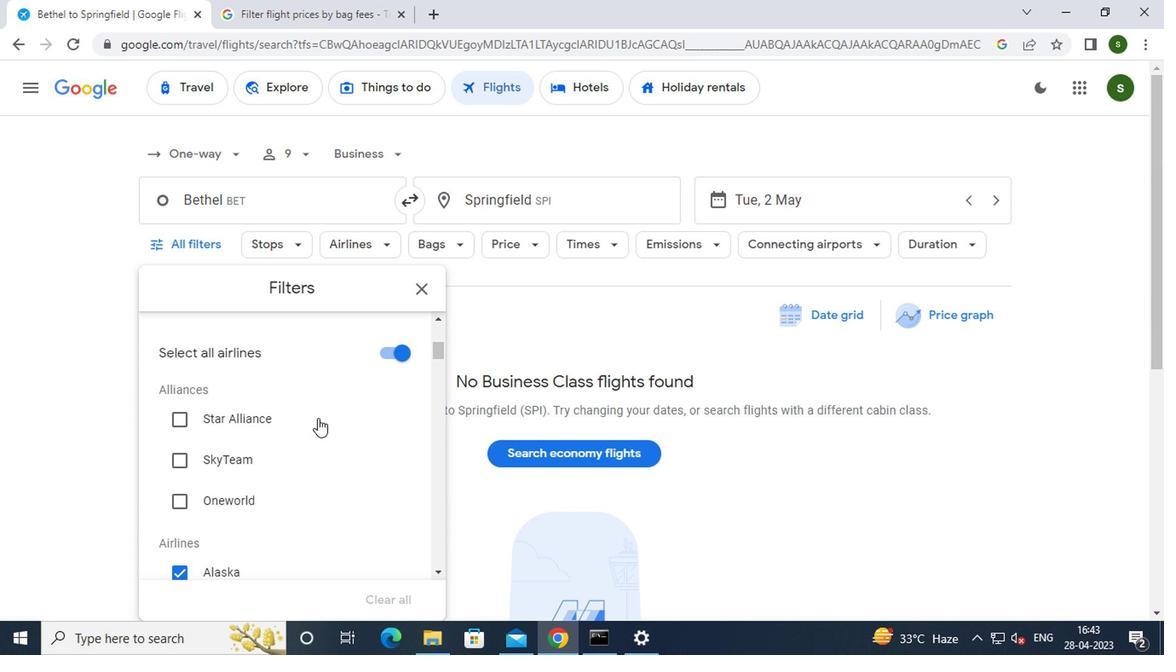 
Action: Mouse scrolled (314, 420) with delta (0, 0)
Screenshot: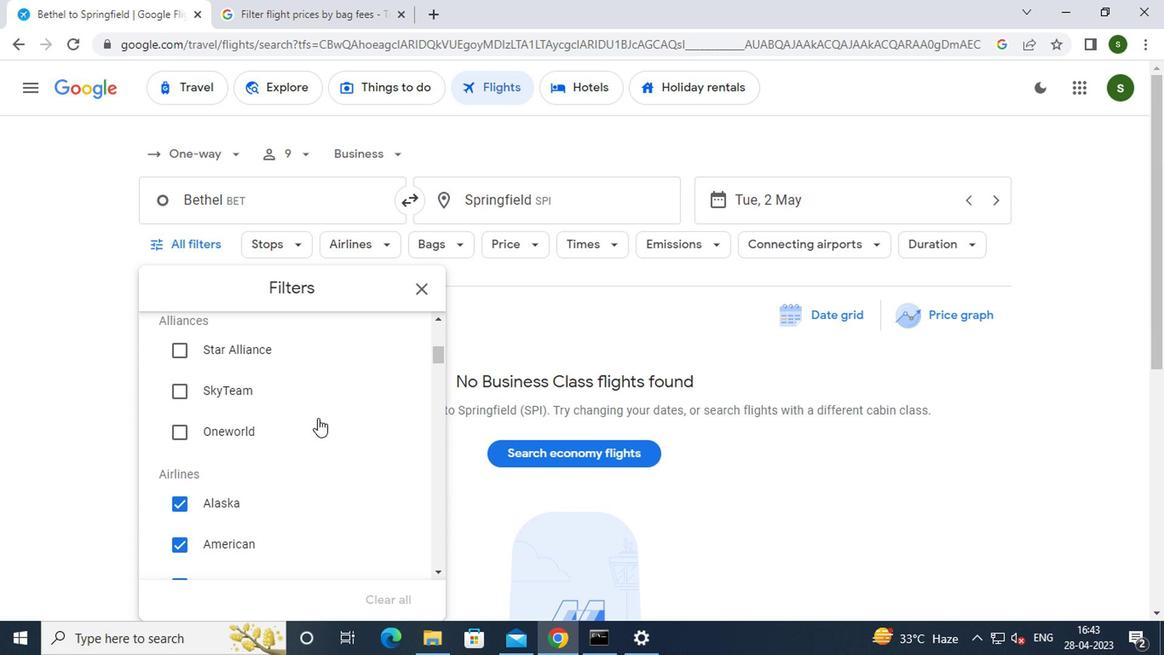 
Action: Mouse scrolled (314, 420) with delta (0, 0)
Screenshot: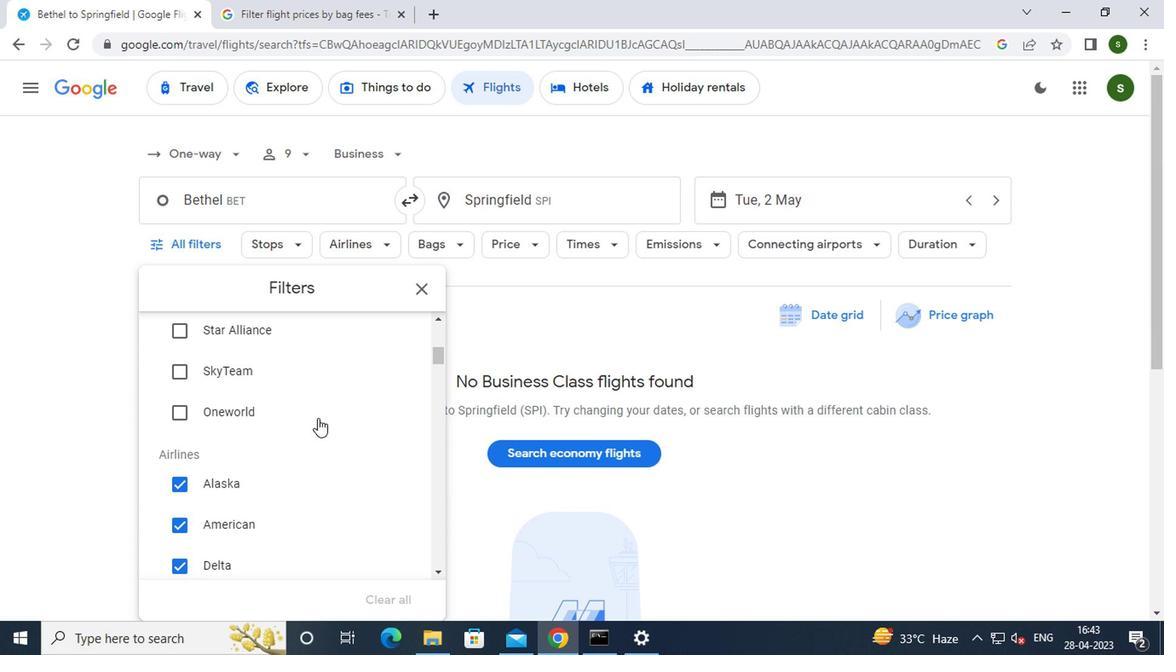 
Action: Mouse scrolled (314, 421) with delta (0, 0)
Screenshot: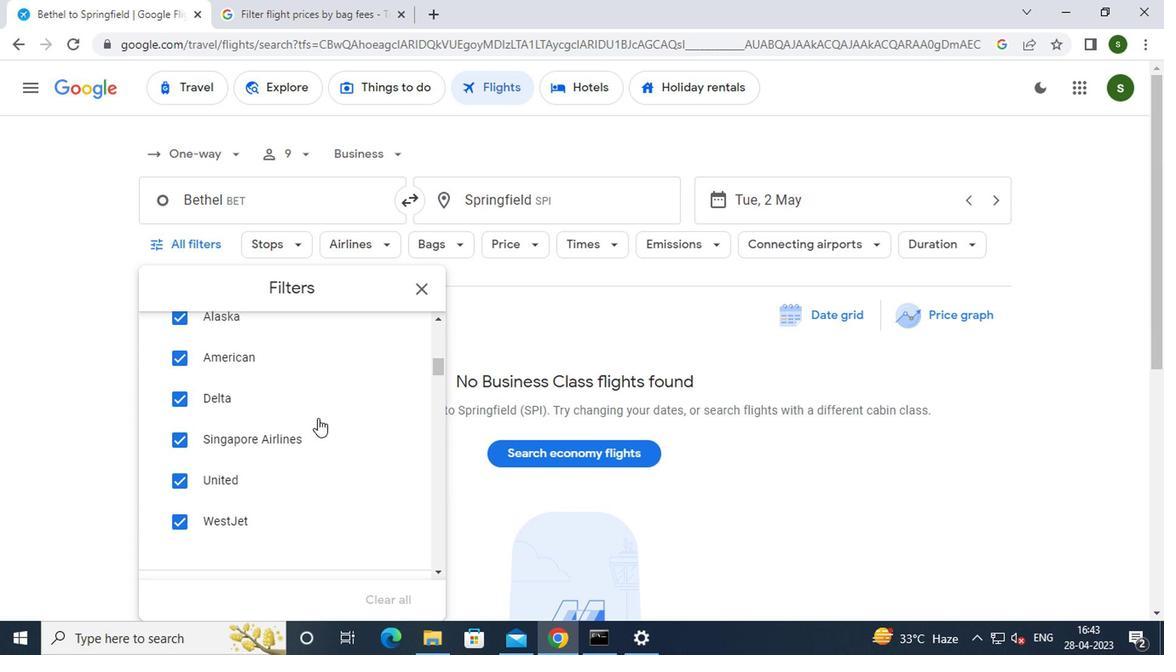 
Action: Mouse scrolled (314, 421) with delta (0, 0)
Screenshot: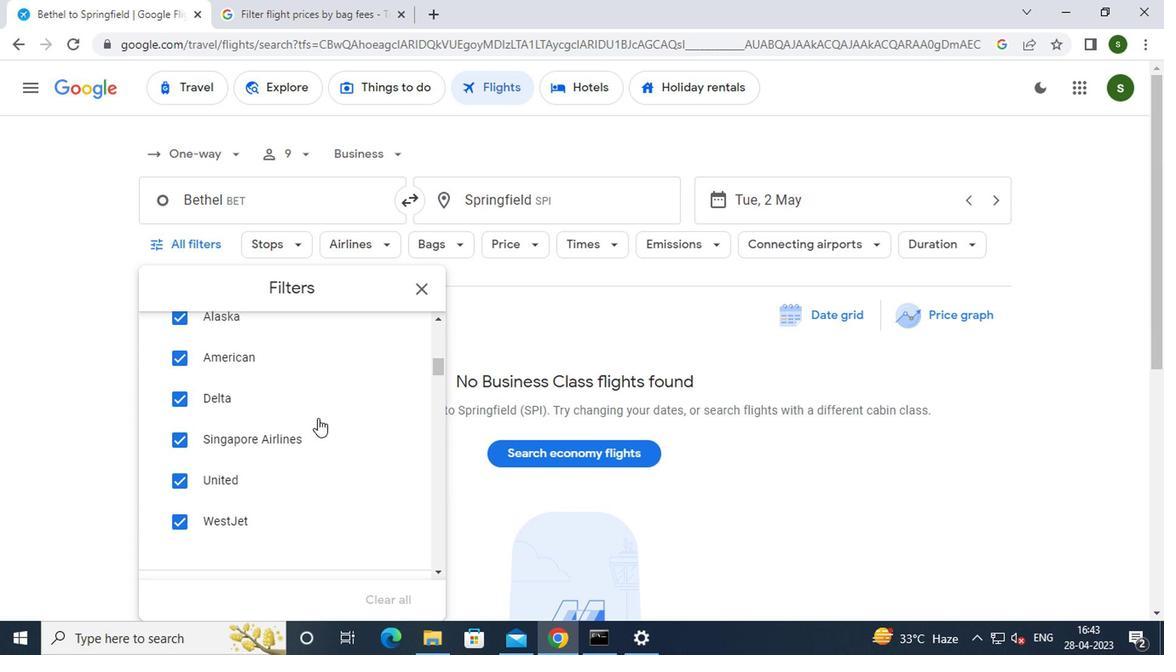 
Action: Mouse scrolled (314, 421) with delta (0, 0)
Screenshot: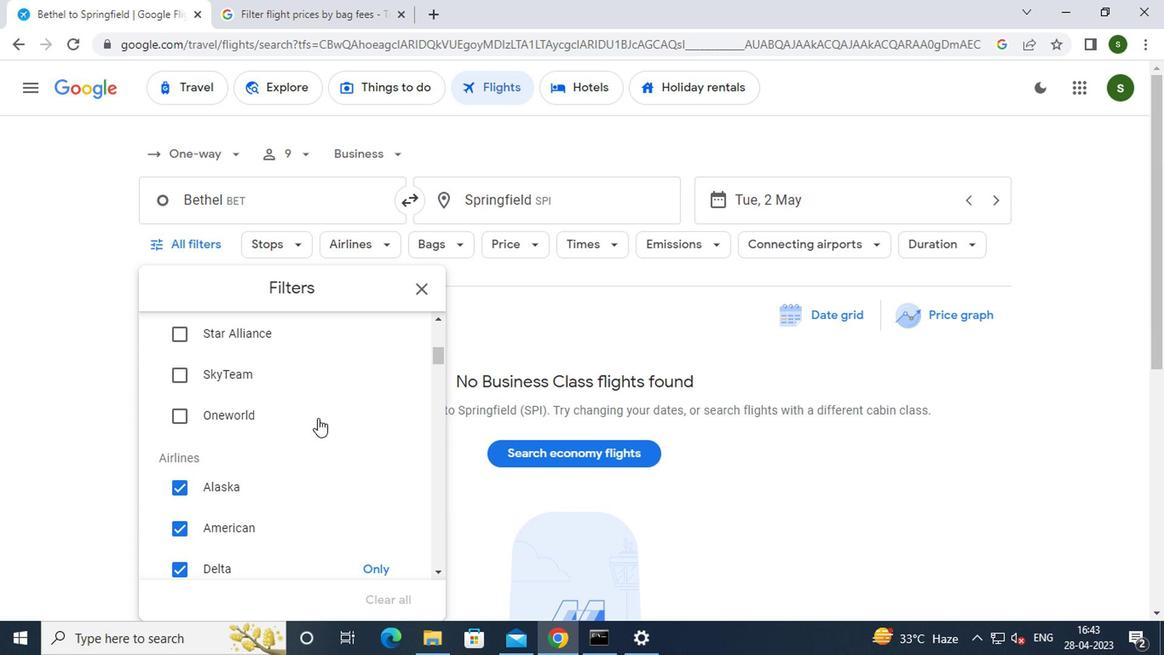 
Action: Mouse scrolled (314, 421) with delta (0, 0)
Screenshot: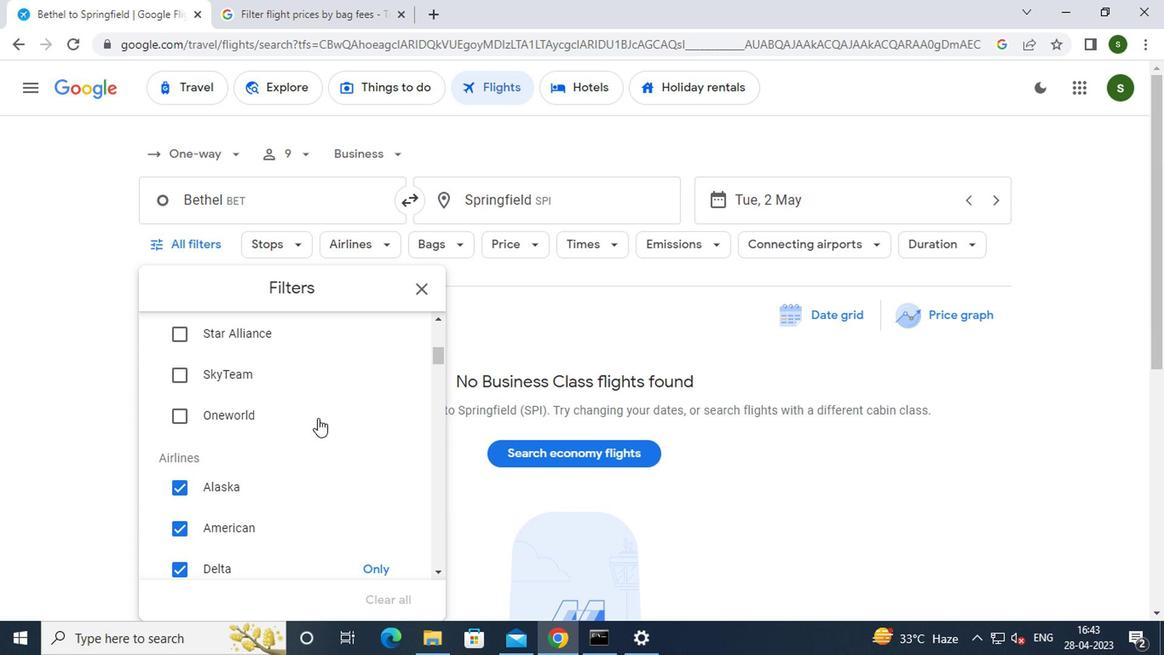 
Action: Mouse scrolled (314, 421) with delta (0, 0)
Screenshot: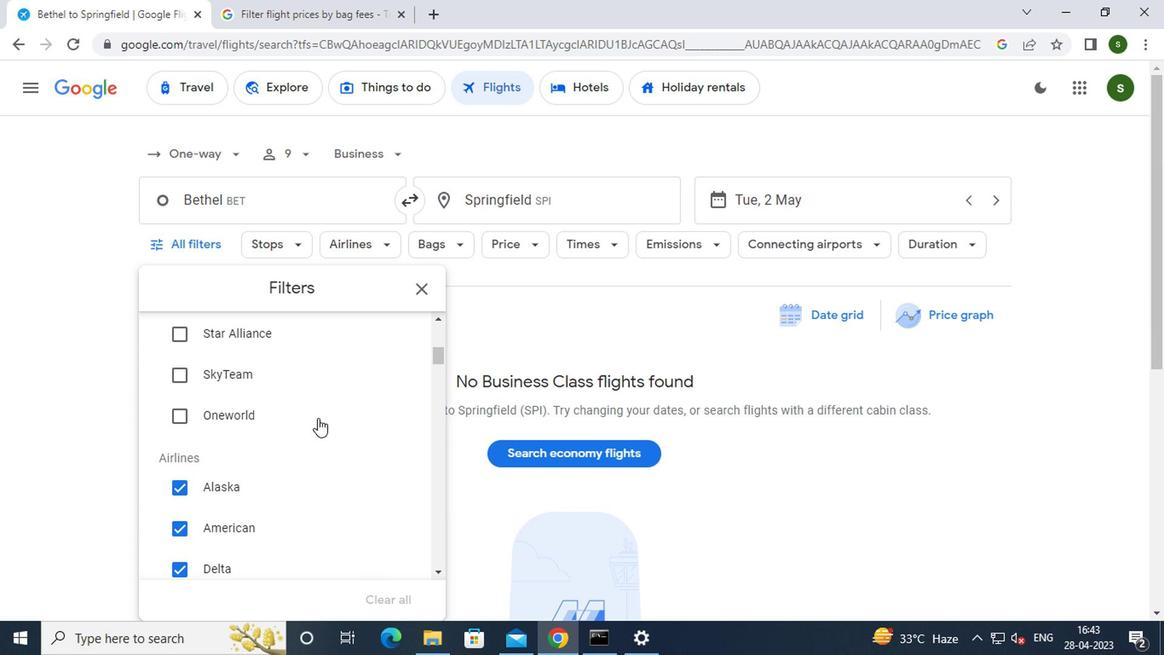 
Action: Mouse moved to (403, 527)
Screenshot: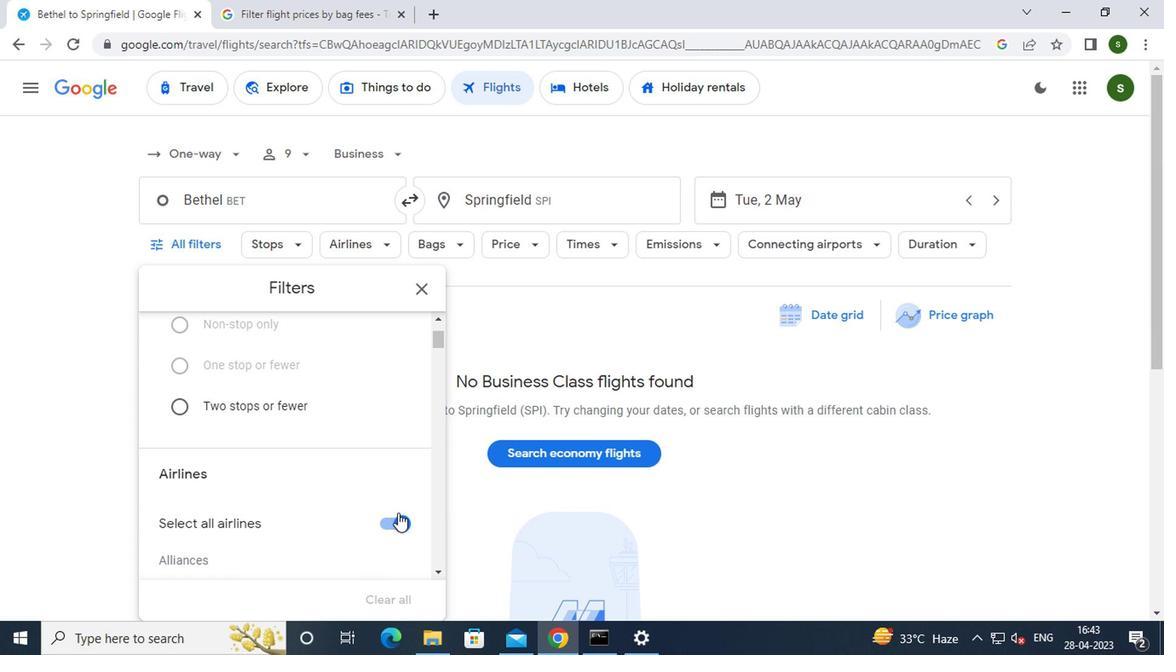 
Action: Mouse pressed left at (403, 527)
Screenshot: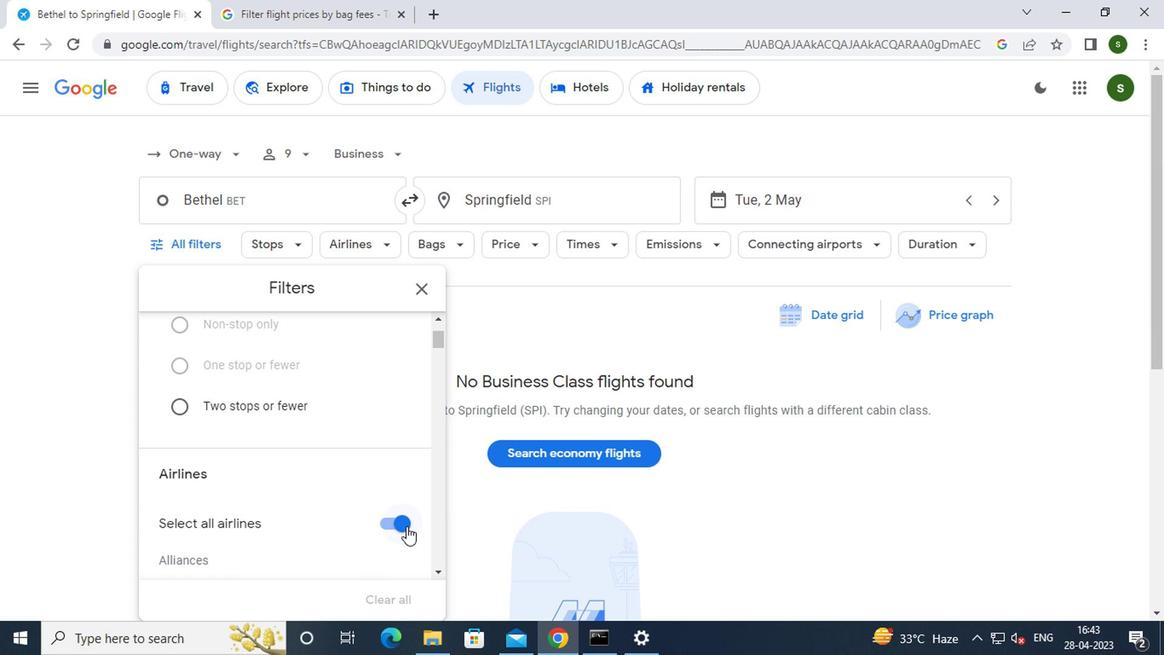 
Action: Mouse moved to (346, 467)
Screenshot: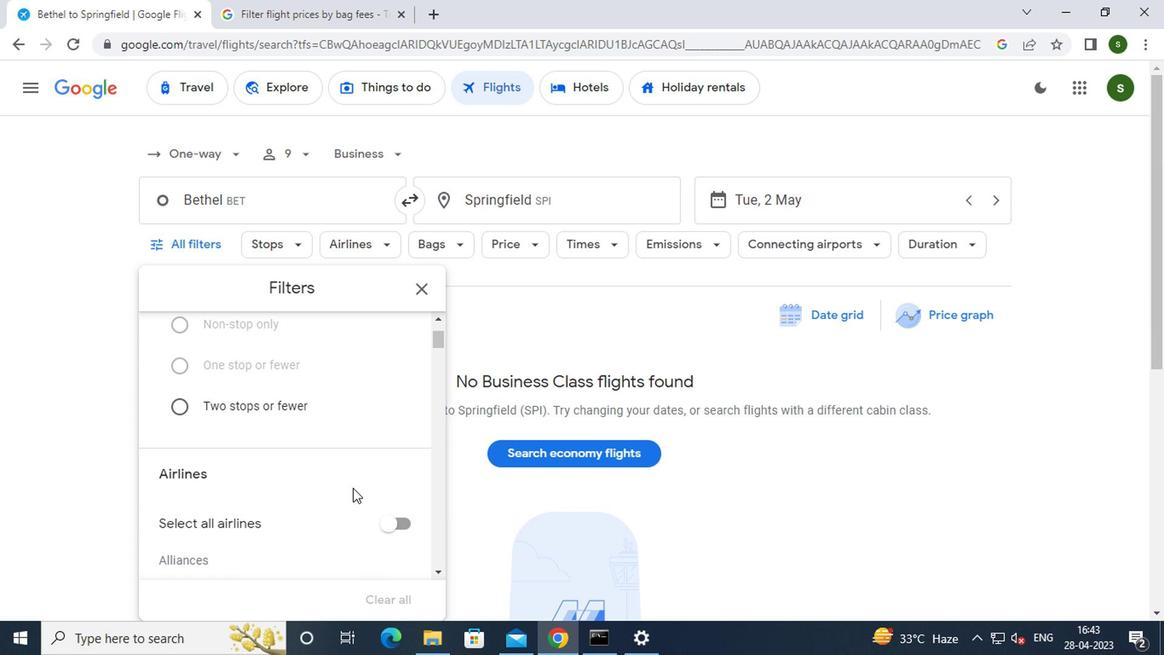 
Action: Mouse scrolled (346, 466) with delta (0, 0)
Screenshot: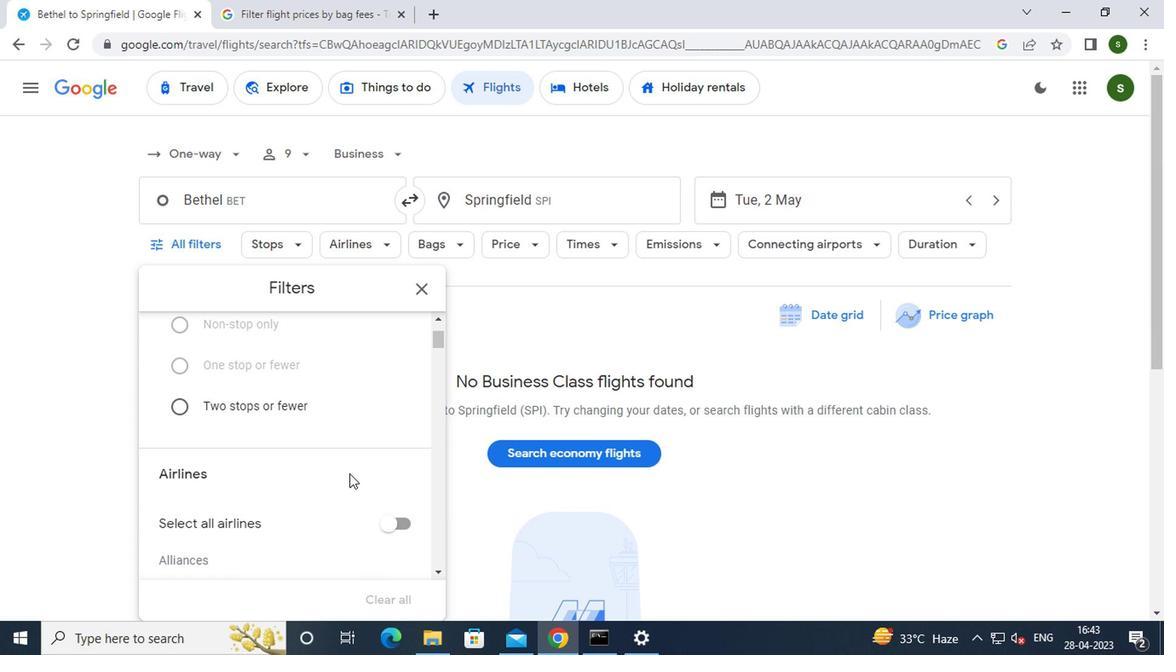 
Action: Mouse scrolled (346, 466) with delta (0, 0)
Screenshot: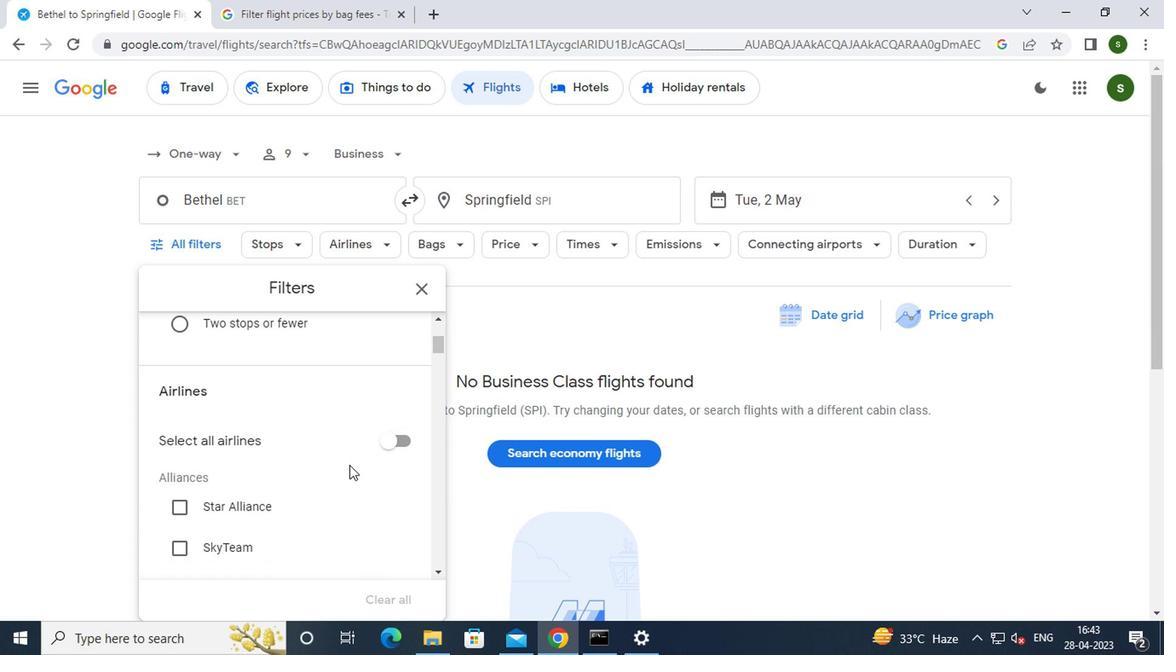 
Action: Mouse scrolled (346, 466) with delta (0, 0)
Screenshot: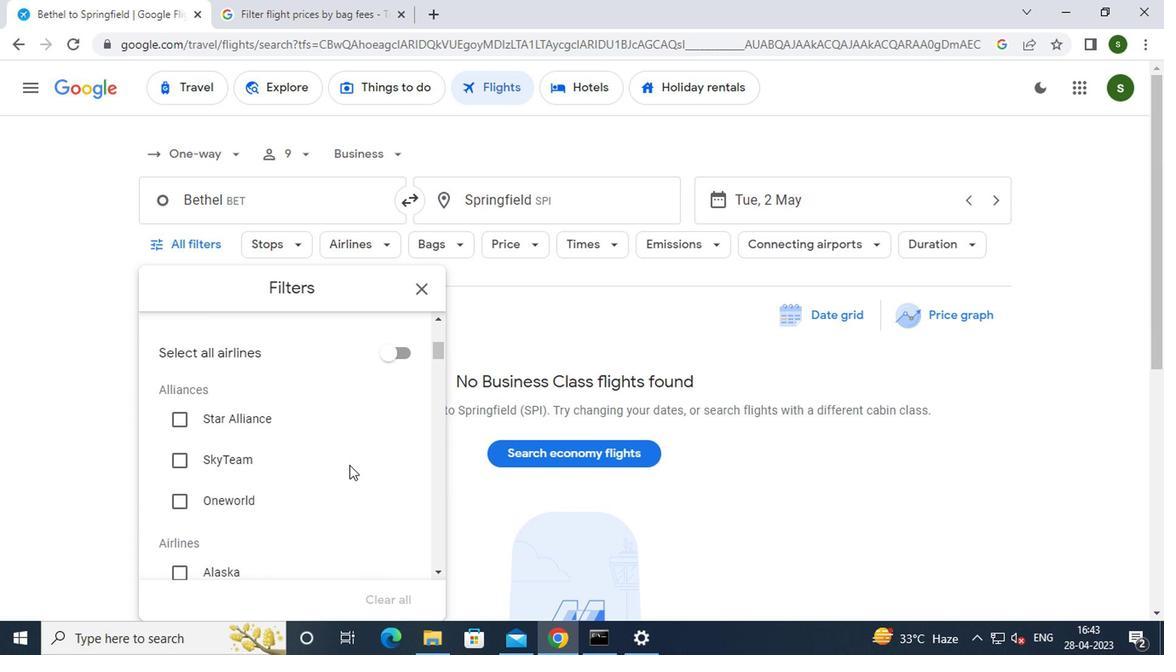 
Action: Mouse scrolled (346, 466) with delta (0, 0)
Screenshot: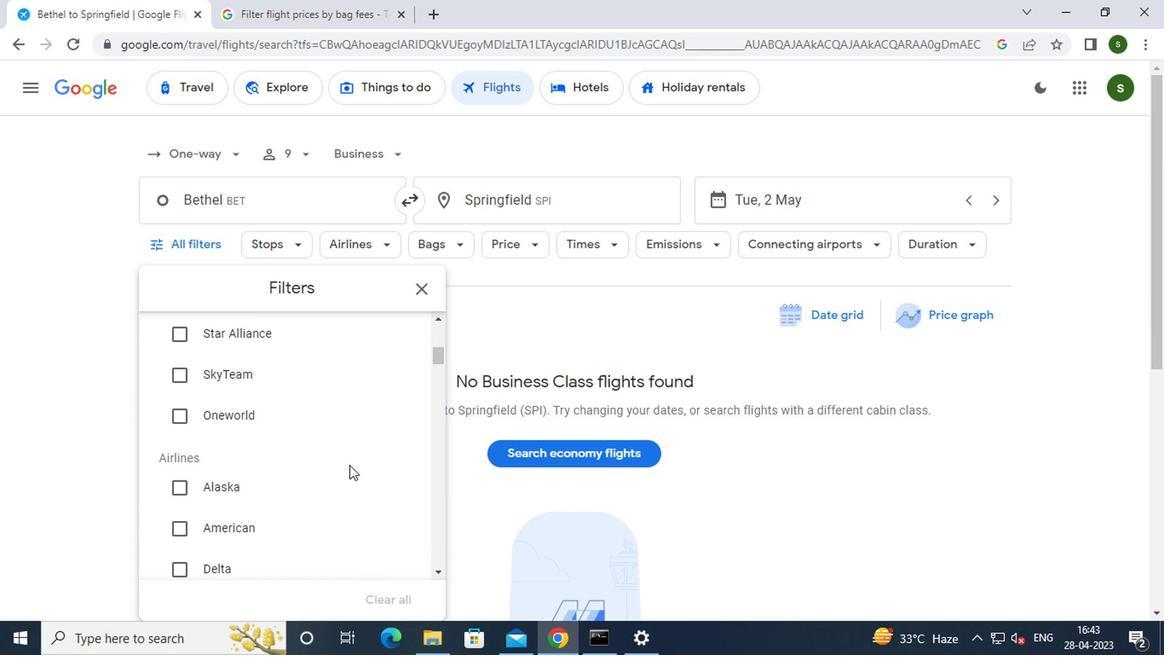 
Action: Mouse scrolled (346, 466) with delta (0, 0)
Screenshot: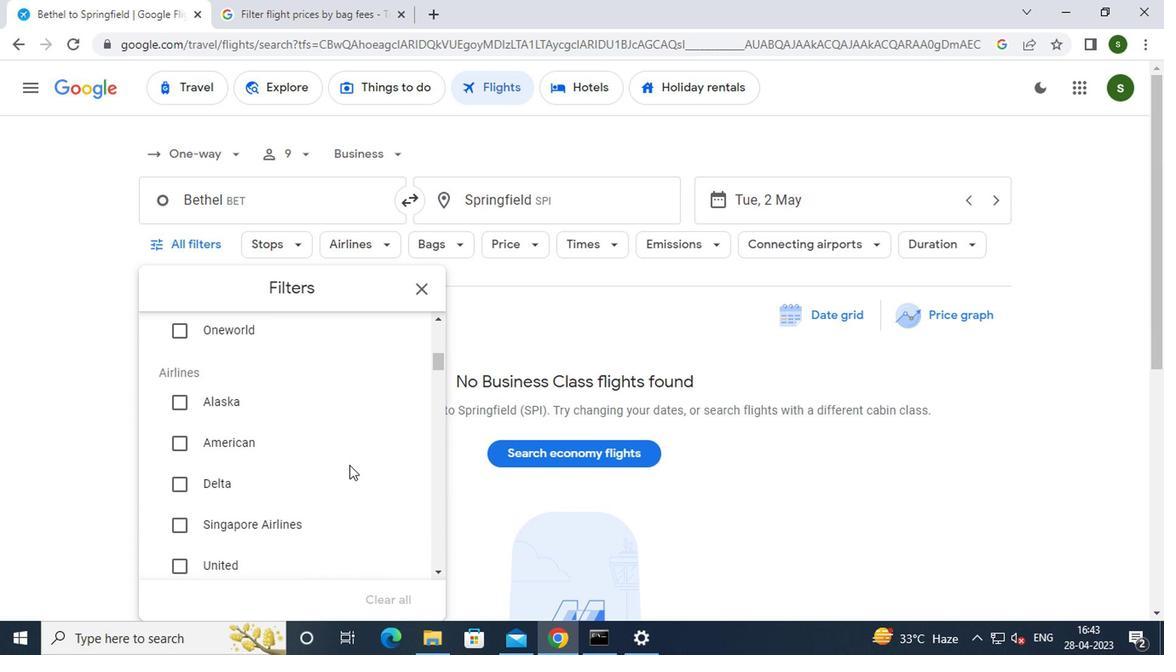 
Action: Mouse scrolled (346, 466) with delta (0, 0)
Screenshot: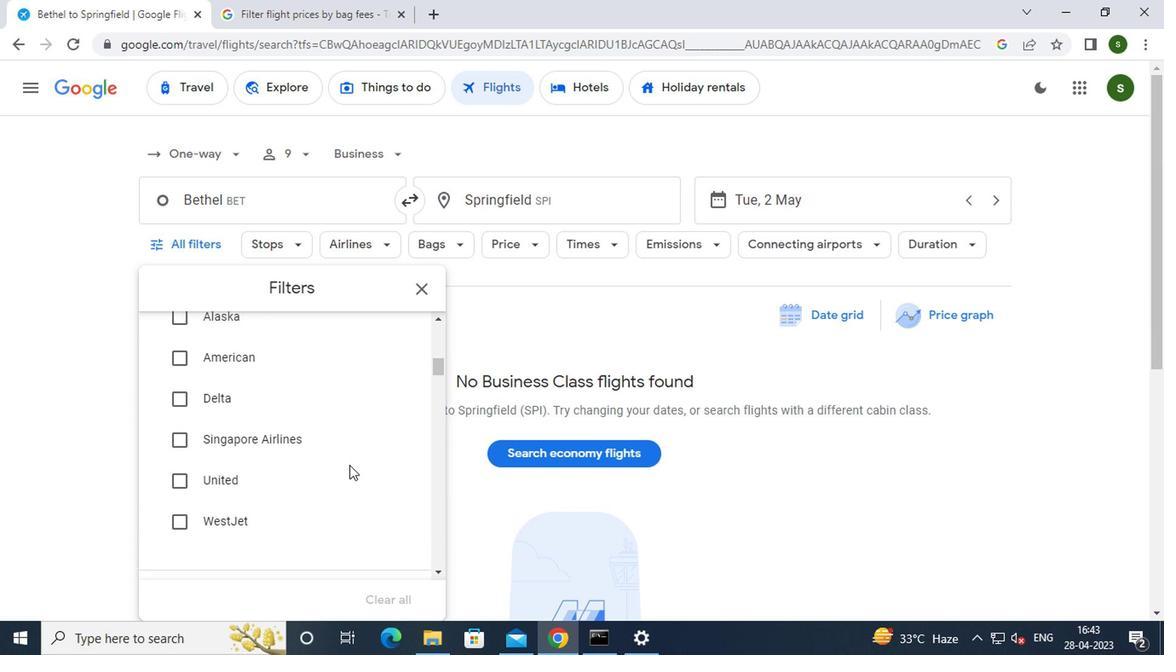 
Action: Mouse moved to (346, 467)
Screenshot: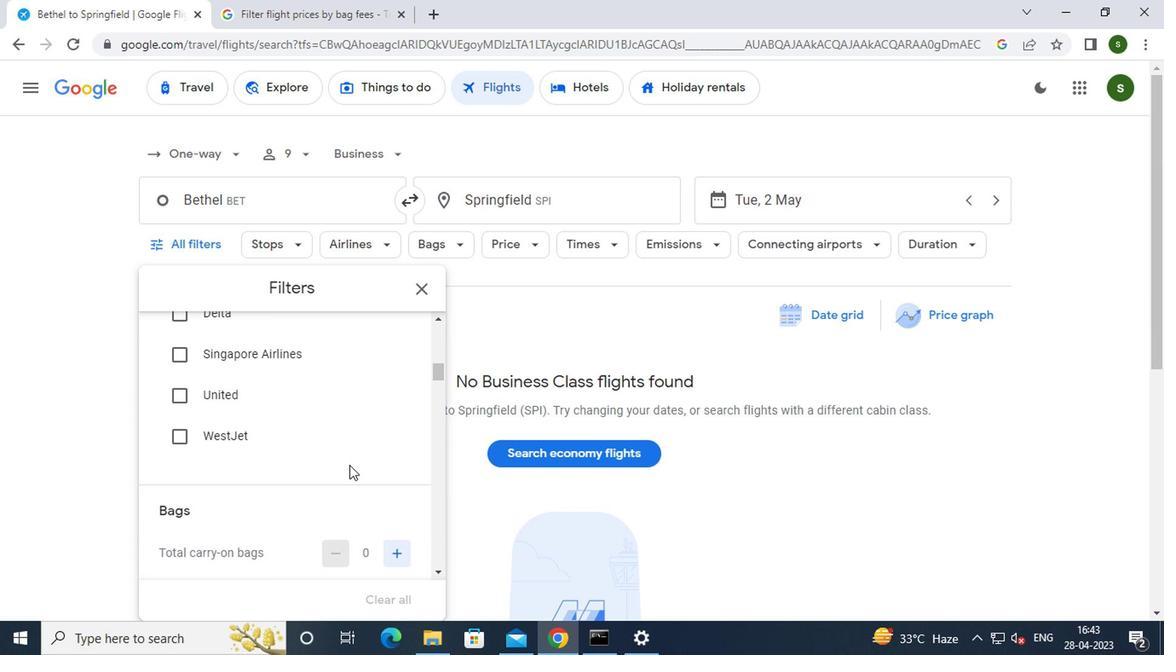 
Action: Mouse scrolled (346, 466) with delta (0, 0)
Screenshot: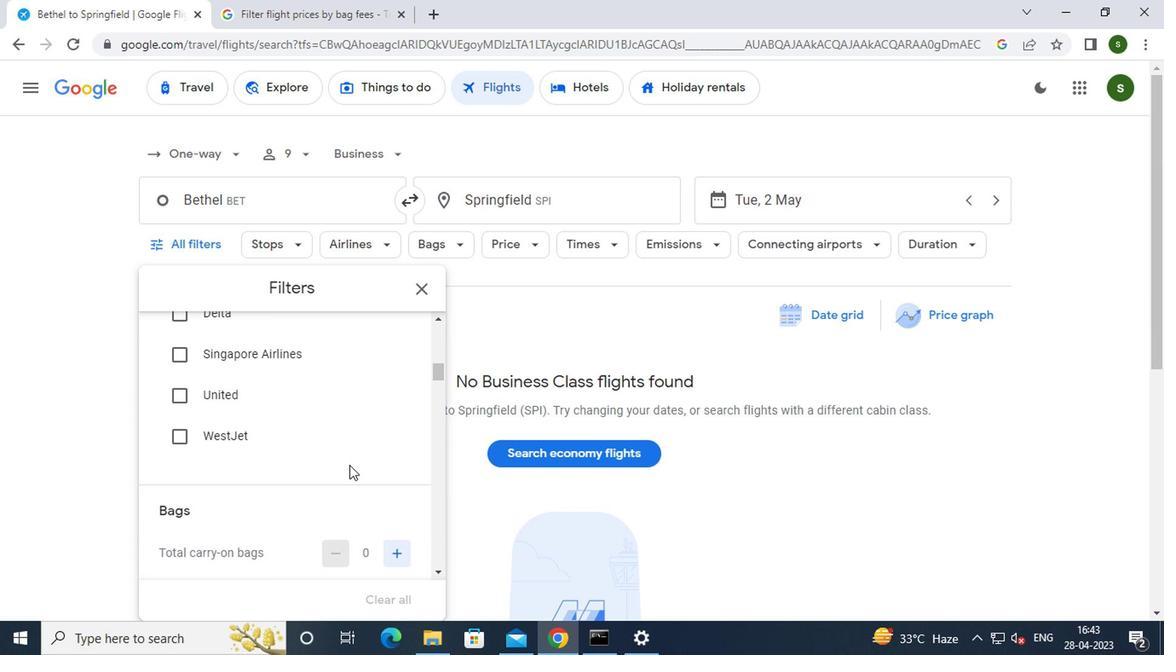 
Action: Mouse moved to (390, 505)
Screenshot: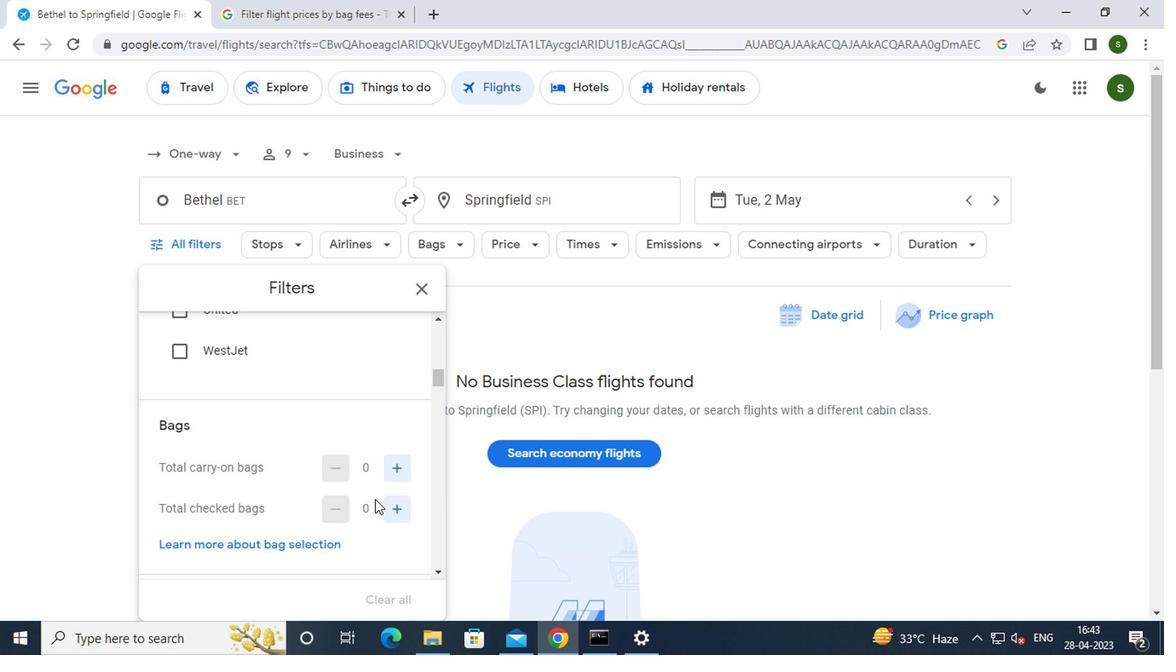 
Action: Mouse pressed left at (390, 505)
Screenshot: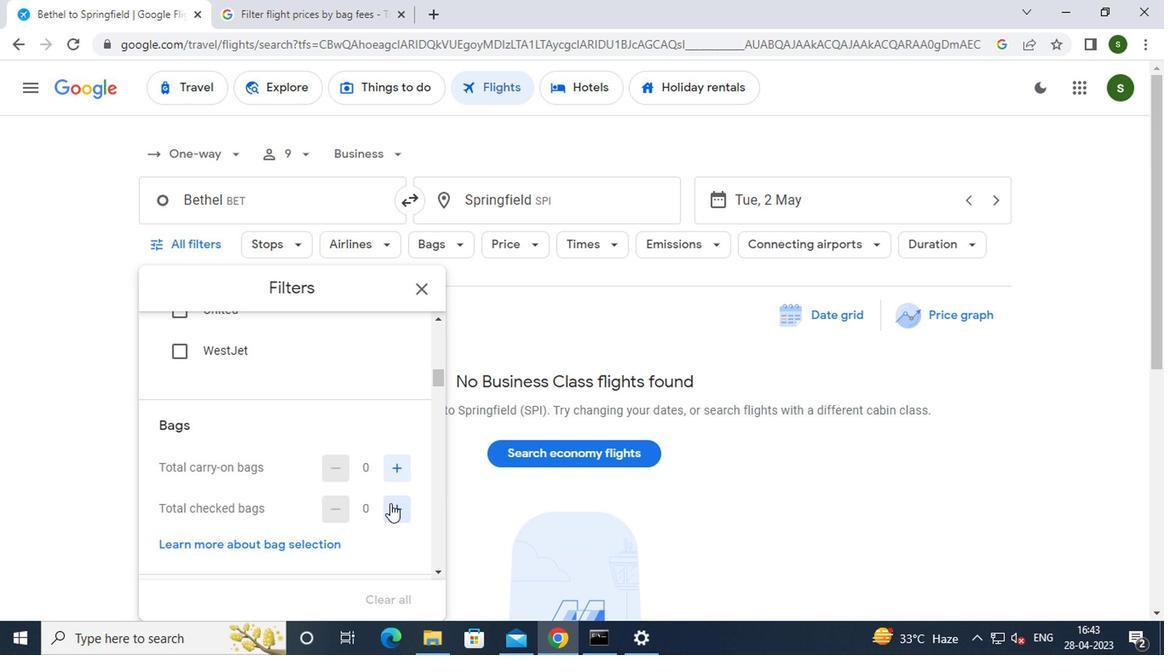 
Action: Mouse pressed left at (390, 505)
Screenshot: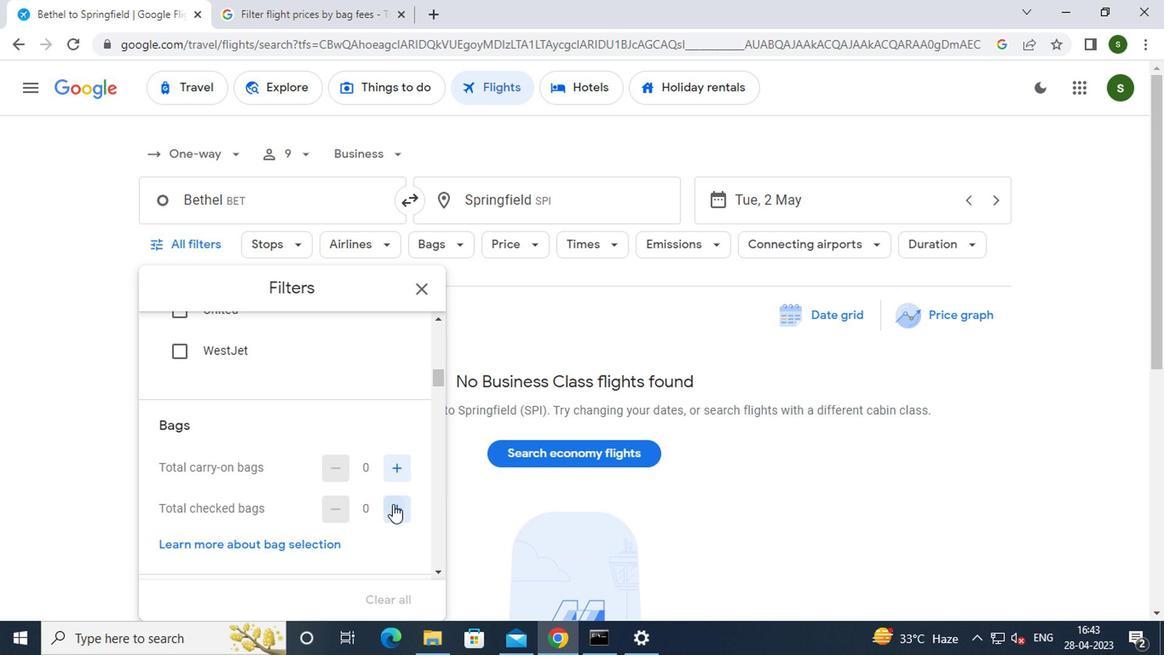 
Action: Mouse pressed left at (390, 505)
Screenshot: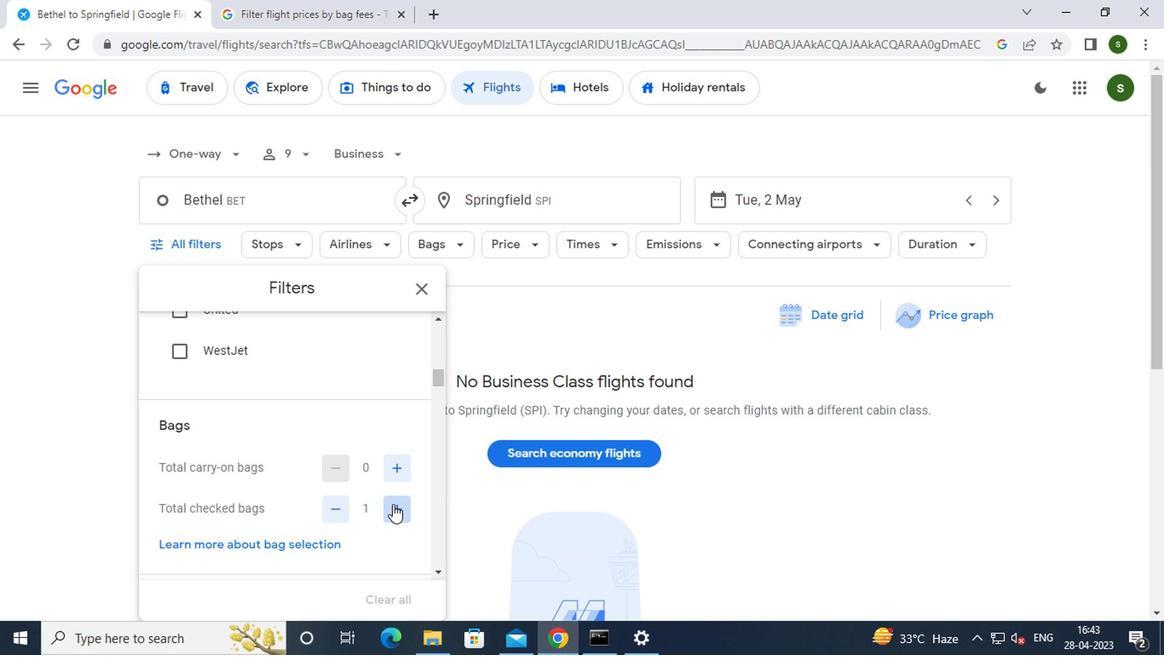
Action: Mouse pressed left at (390, 505)
Screenshot: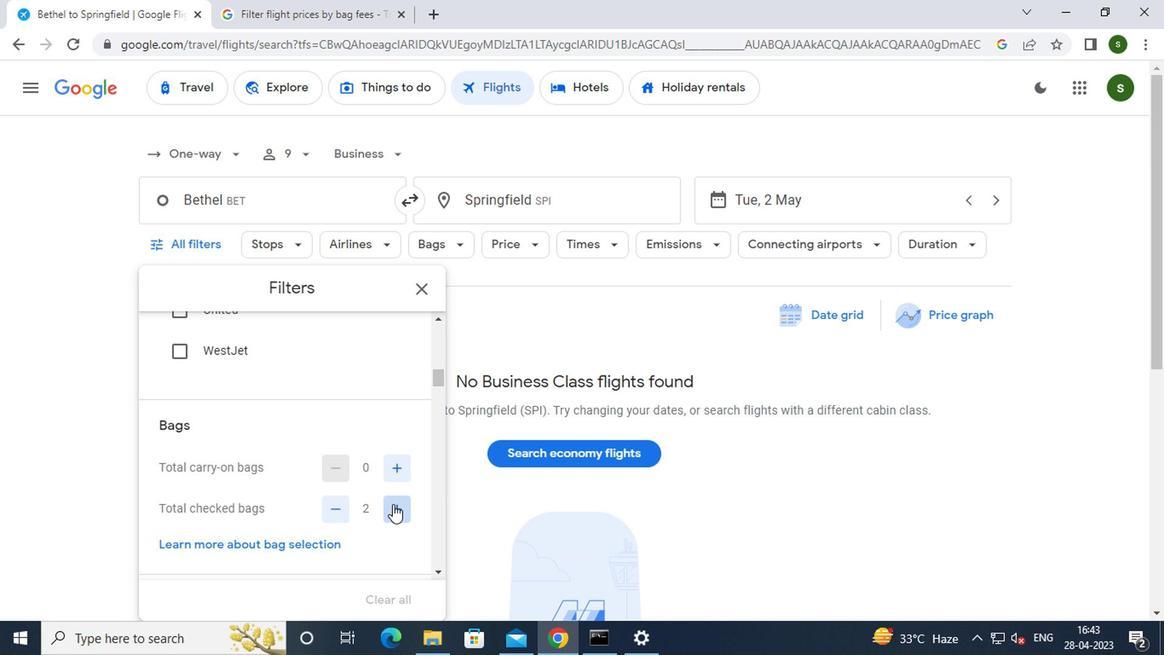 
Action: Mouse pressed left at (390, 505)
Screenshot: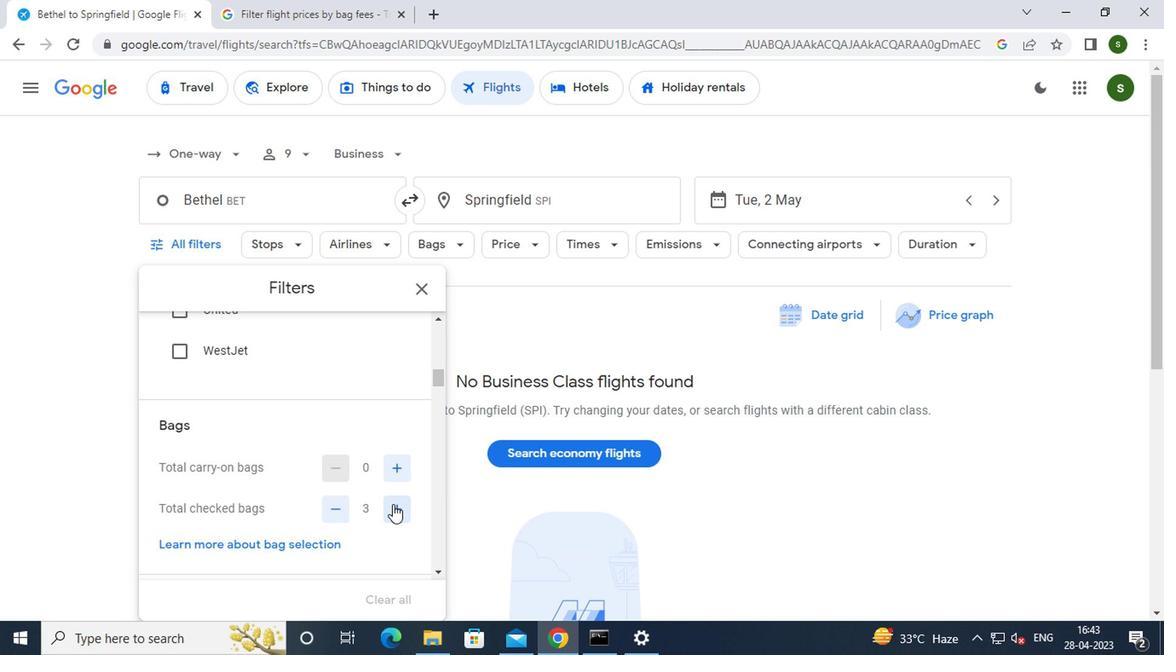 
Action: Mouse pressed left at (390, 505)
Screenshot: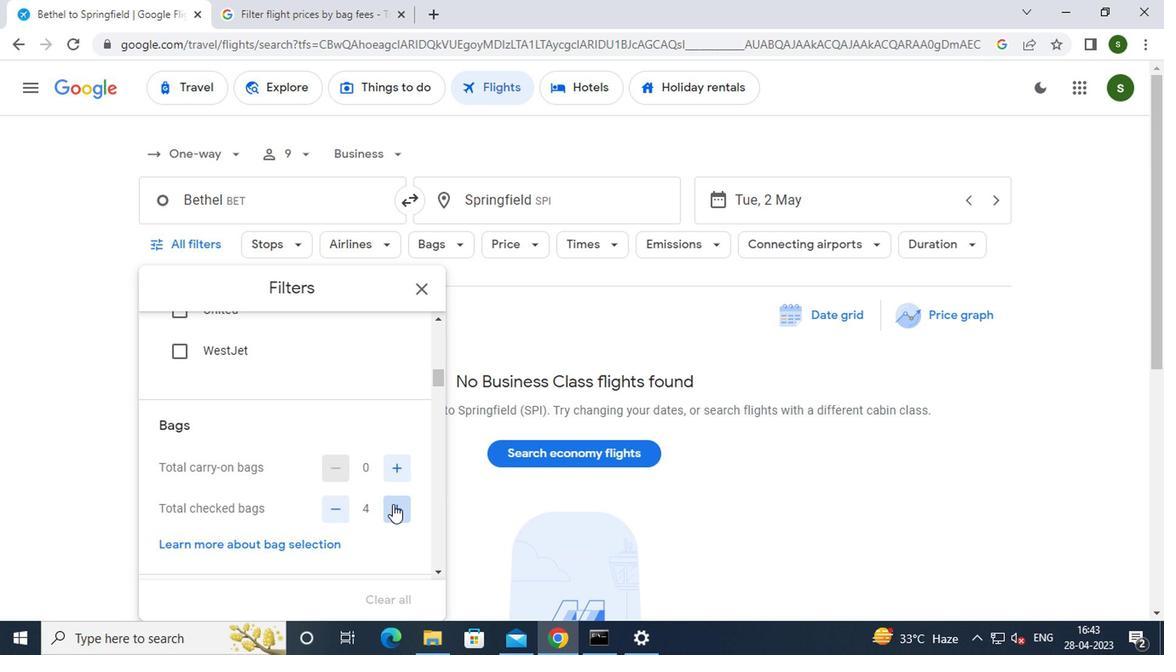 
Action: Mouse pressed left at (390, 505)
Screenshot: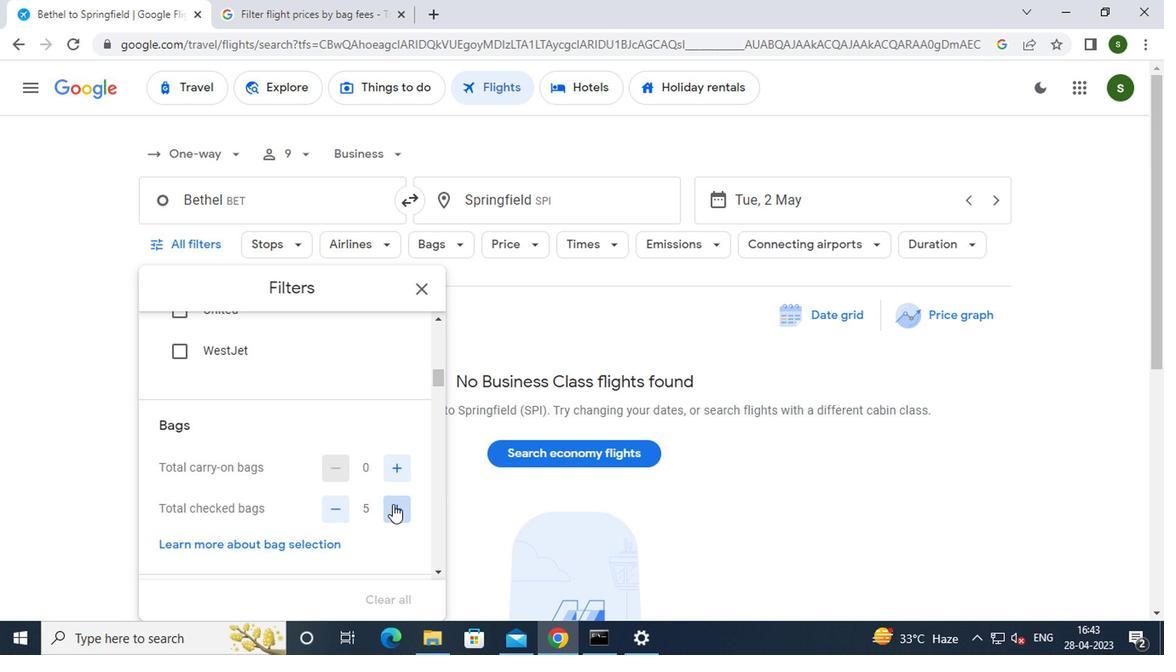 
Action: Mouse pressed left at (390, 505)
Screenshot: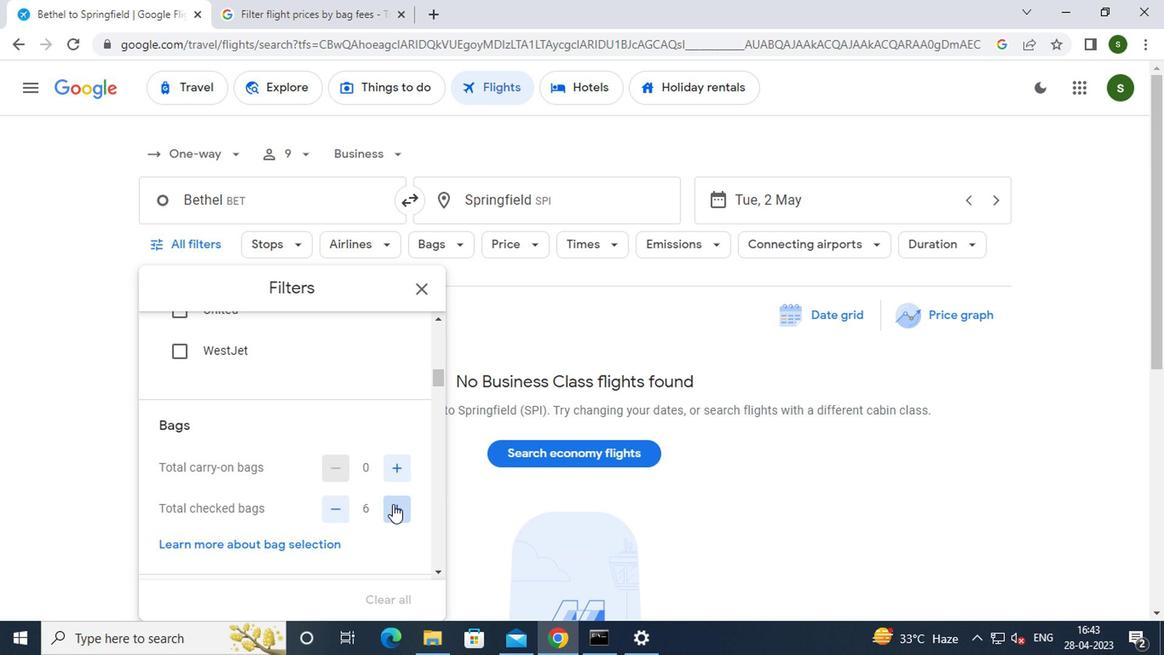 
Action: Mouse pressed left at (390, 505)
Screenshot: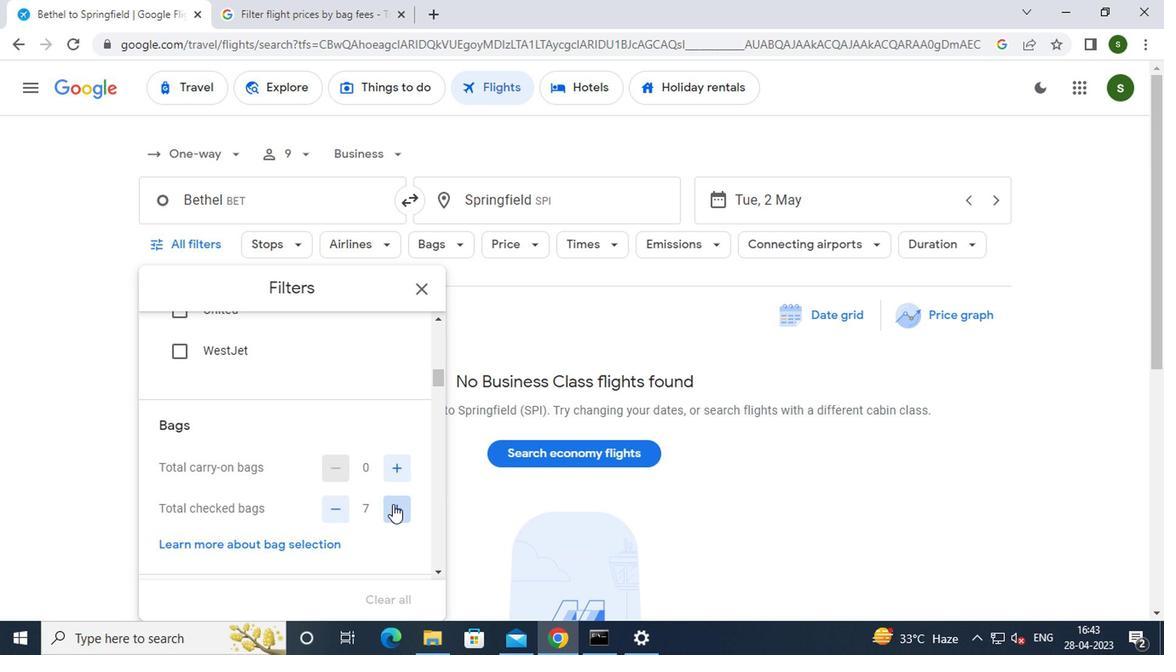 
Action: Mouse moved to (342, 471)
Screenshot: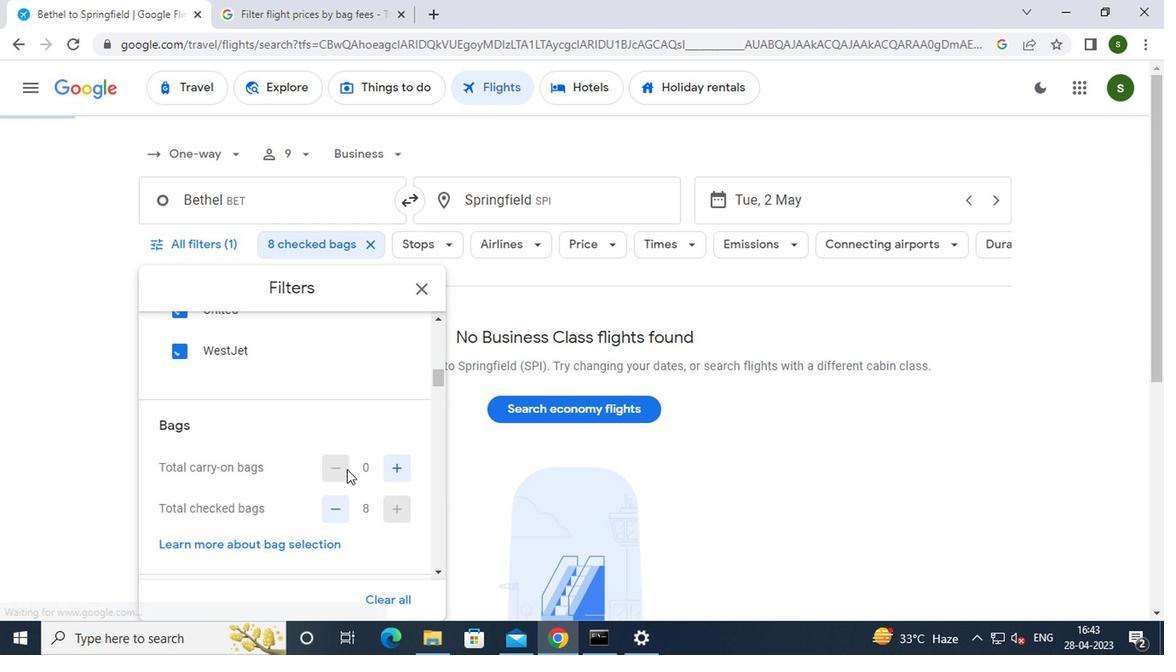 
Action: Mouse scrolled (342, 470) with delta (0, 0)
Screenshot: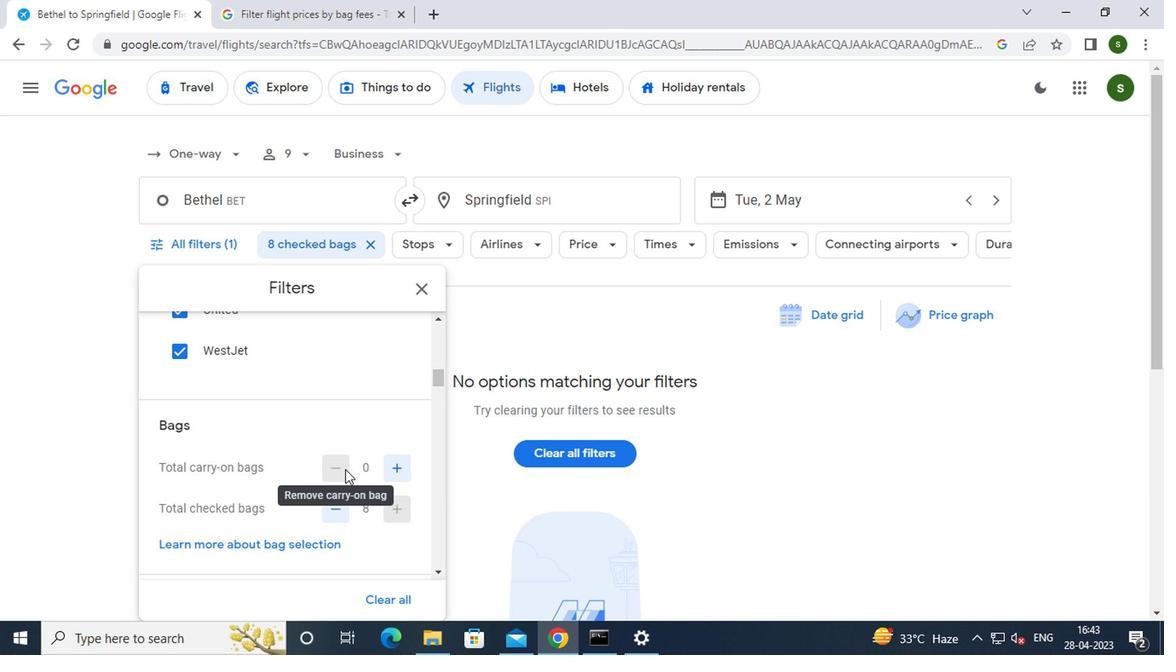 
Action: Mouse scrolled (342, 470) with delta (0, 0)
Screenshot: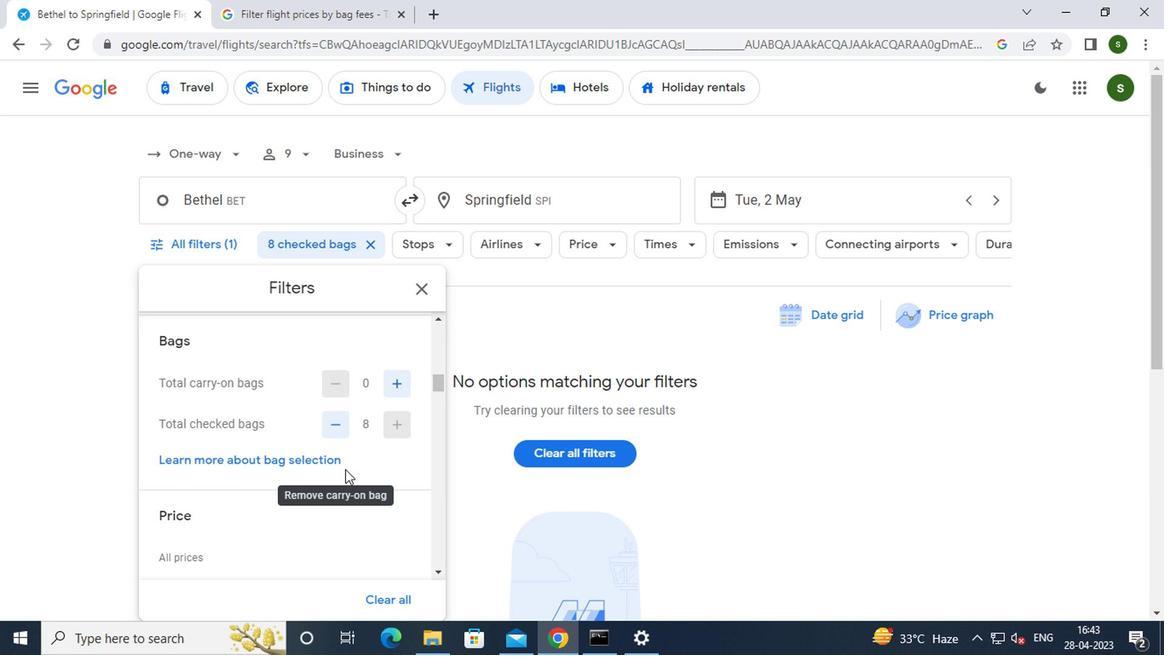 
Action: Mouse moved to (400, 503)
Screenshot: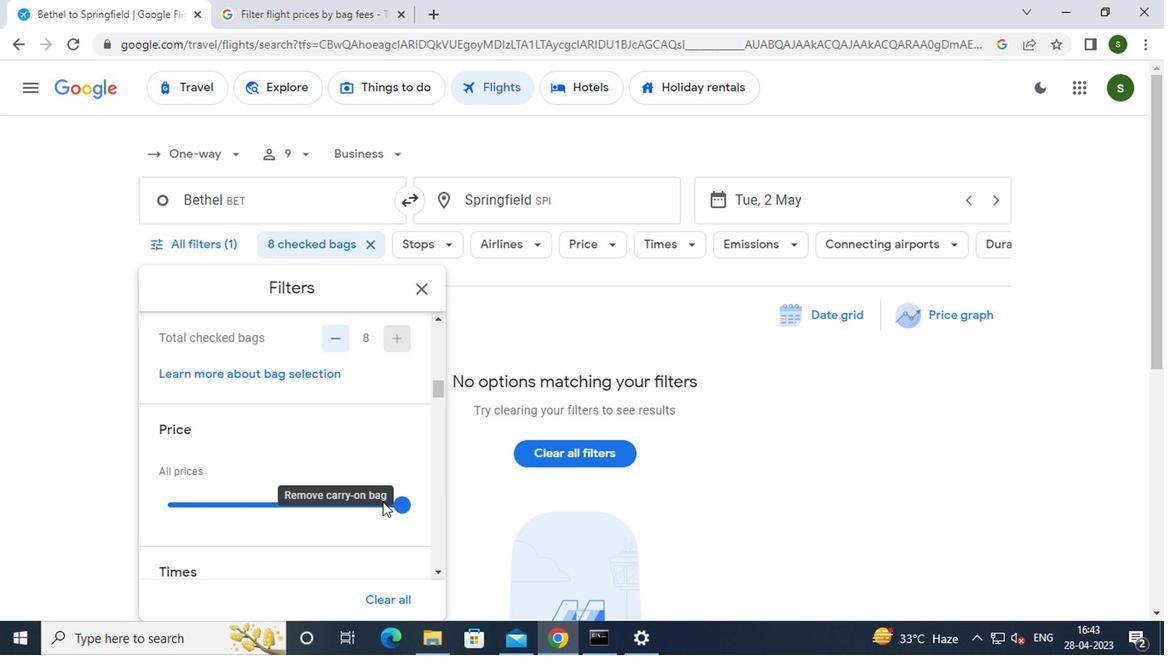 
Action: Mouse pressed left at (400, 503)
Screenshot: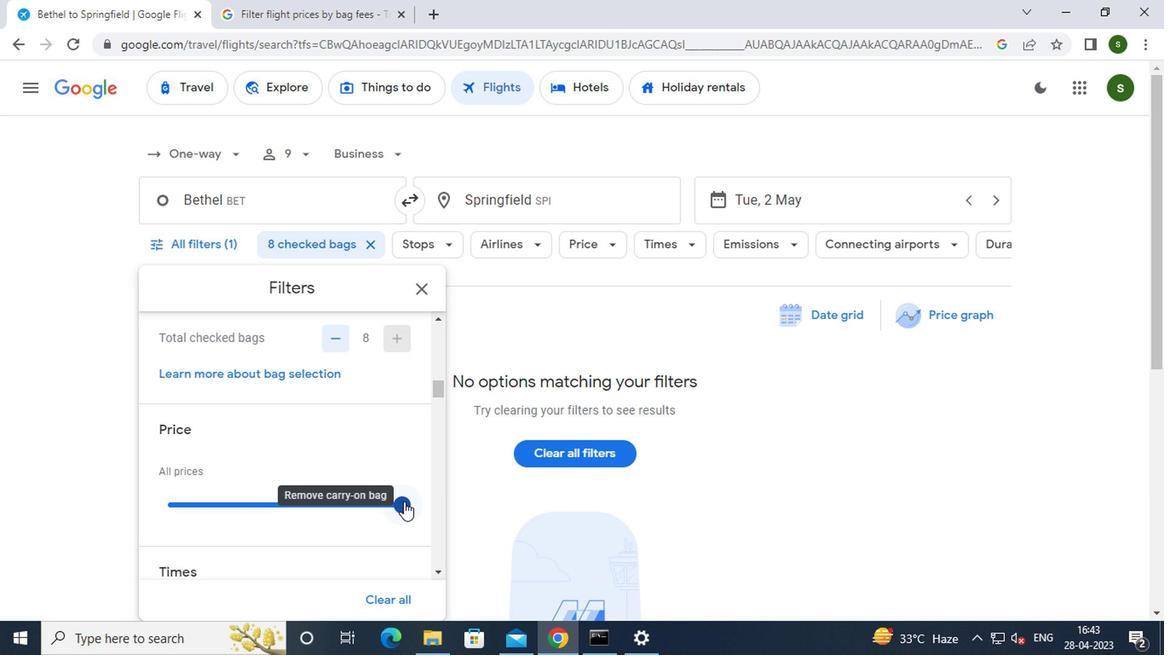 
Action: Mouse moved to (310, 494)
Screenshot: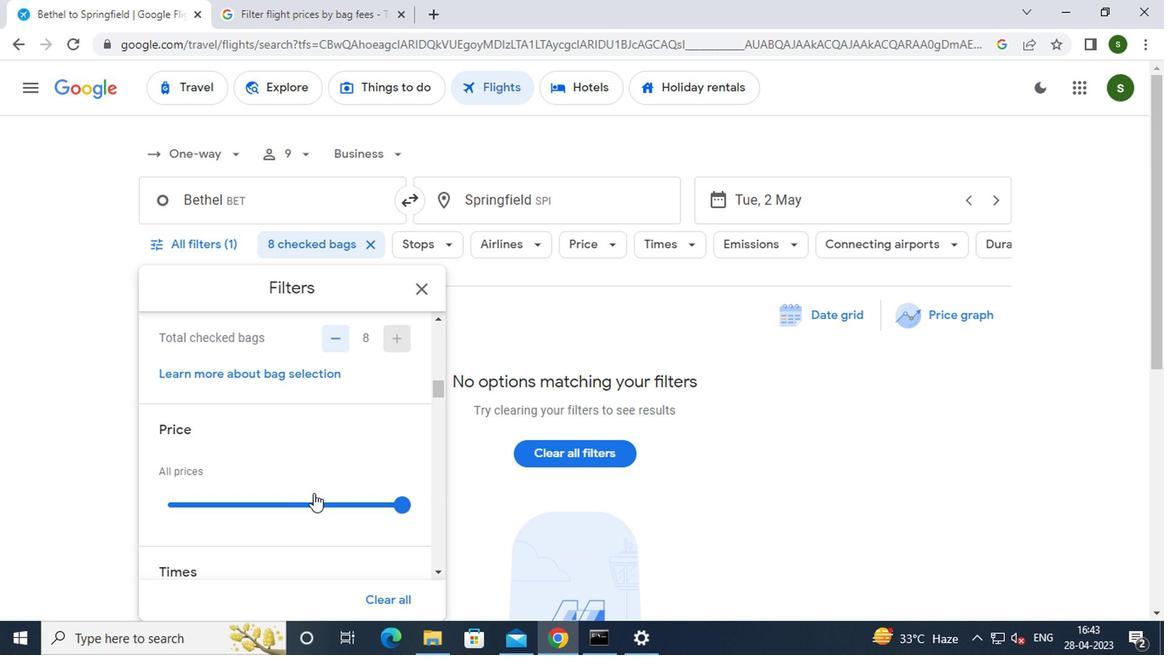 
Action: Mouse scrolled (310, 493) with delta (0, -1)
Screenshot: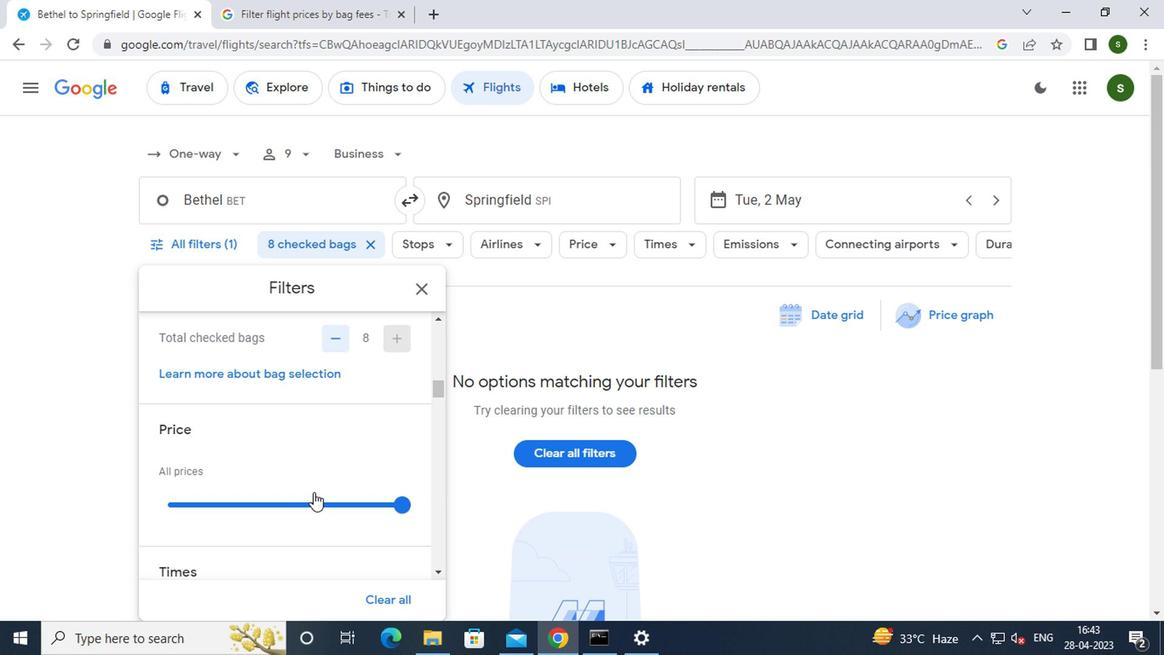 
Action: Mouse scrolled (310, 493) with delta (0, -1)
Screenshot: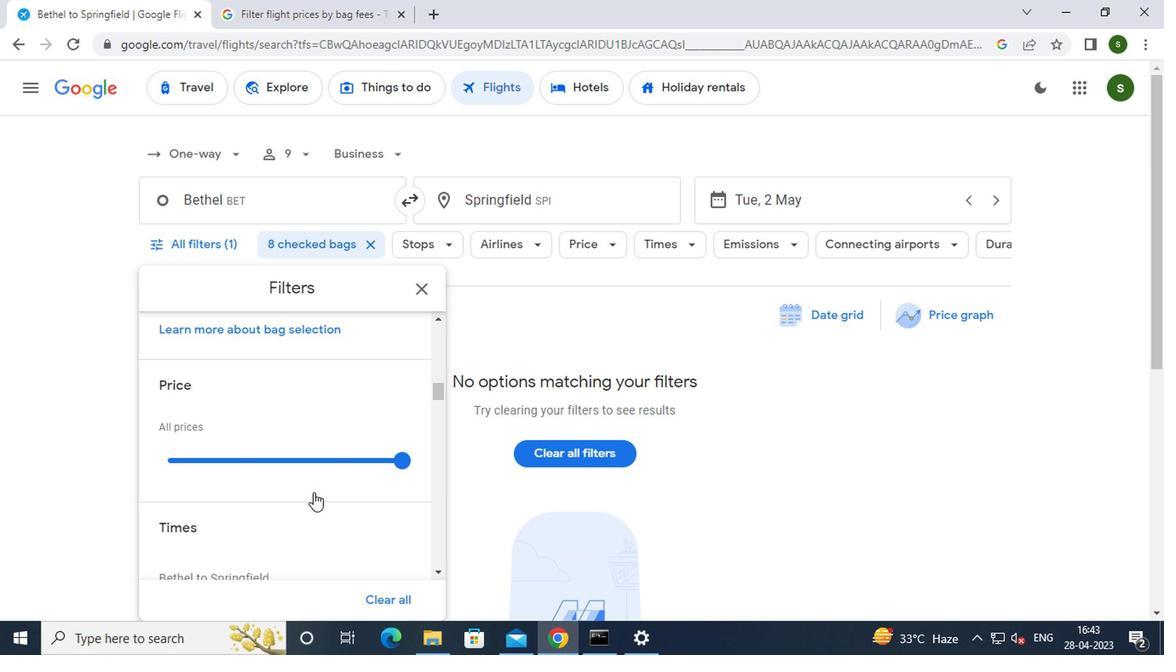 
Action: Mouse moved to (166, 521)
Screenshot: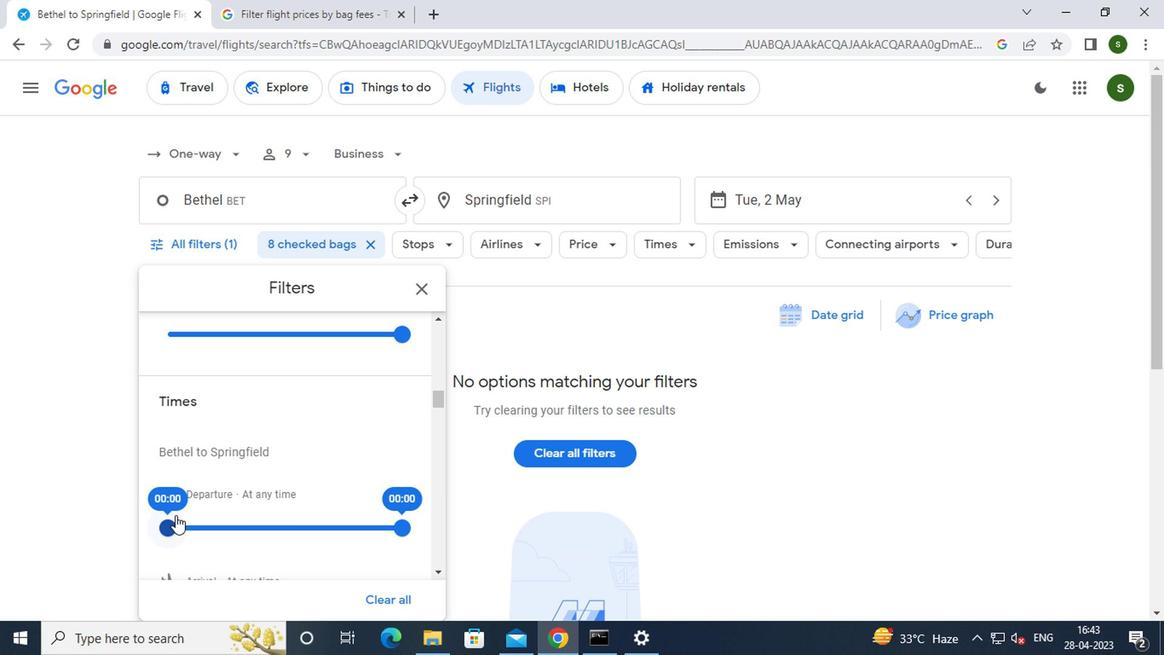 
Action: Mouse pressed left at (166, 521)
Screenshot: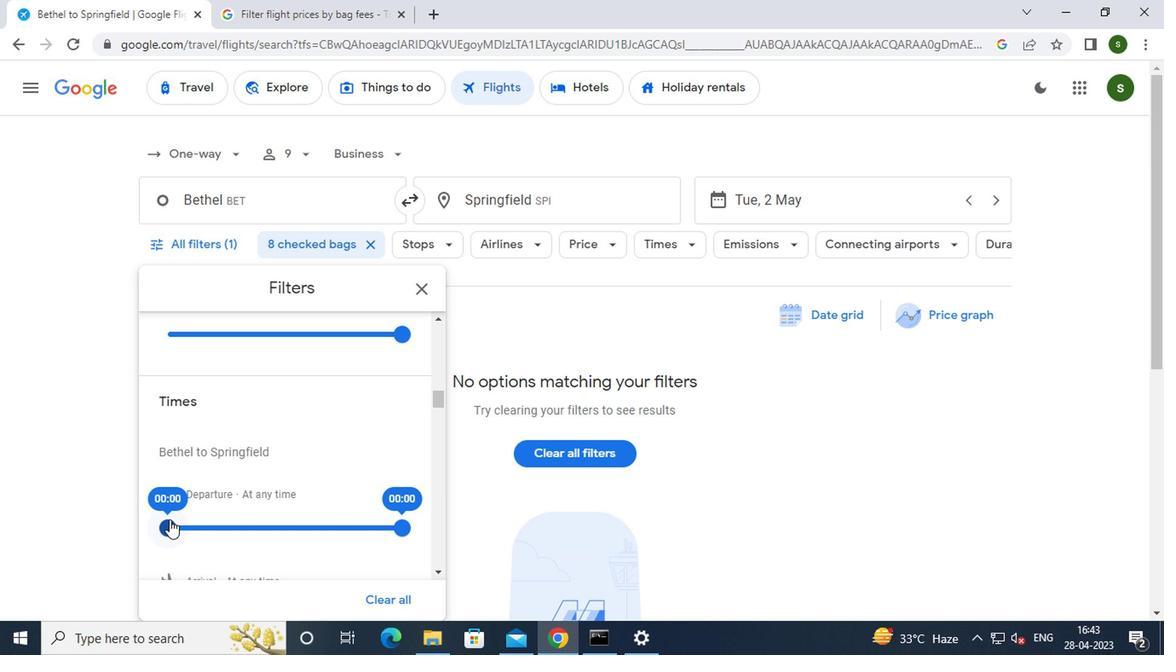 
Action: Mouse moved to (588, 325)
Screenshot: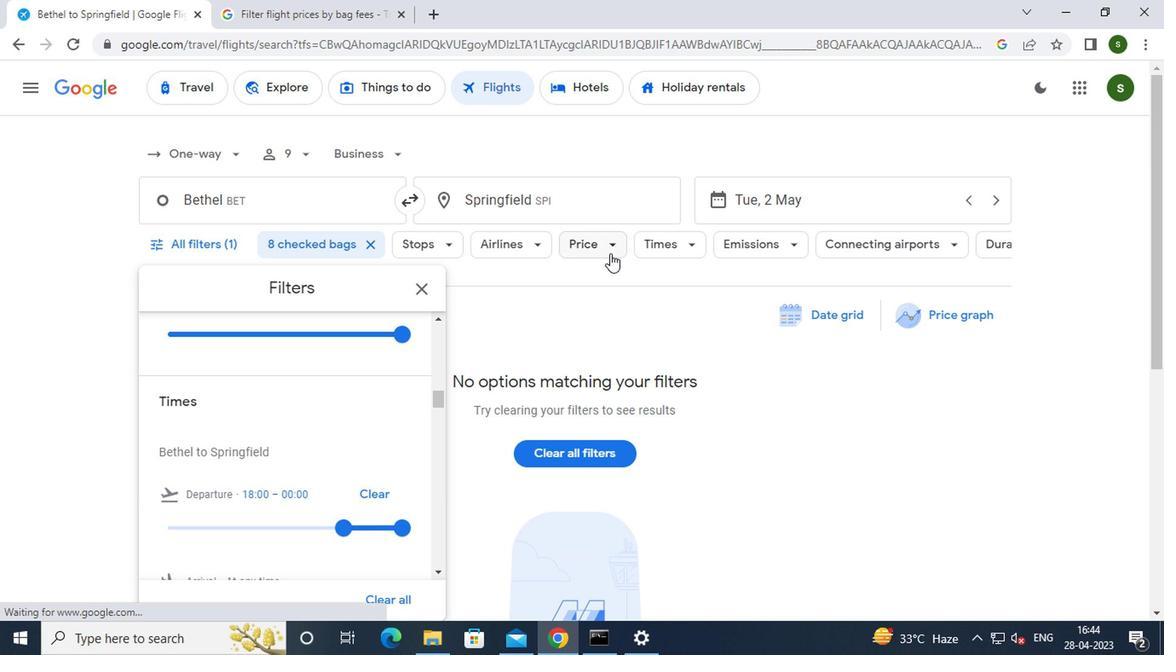 
Action: Mouse pressed left at (588, 325)
Screenshot: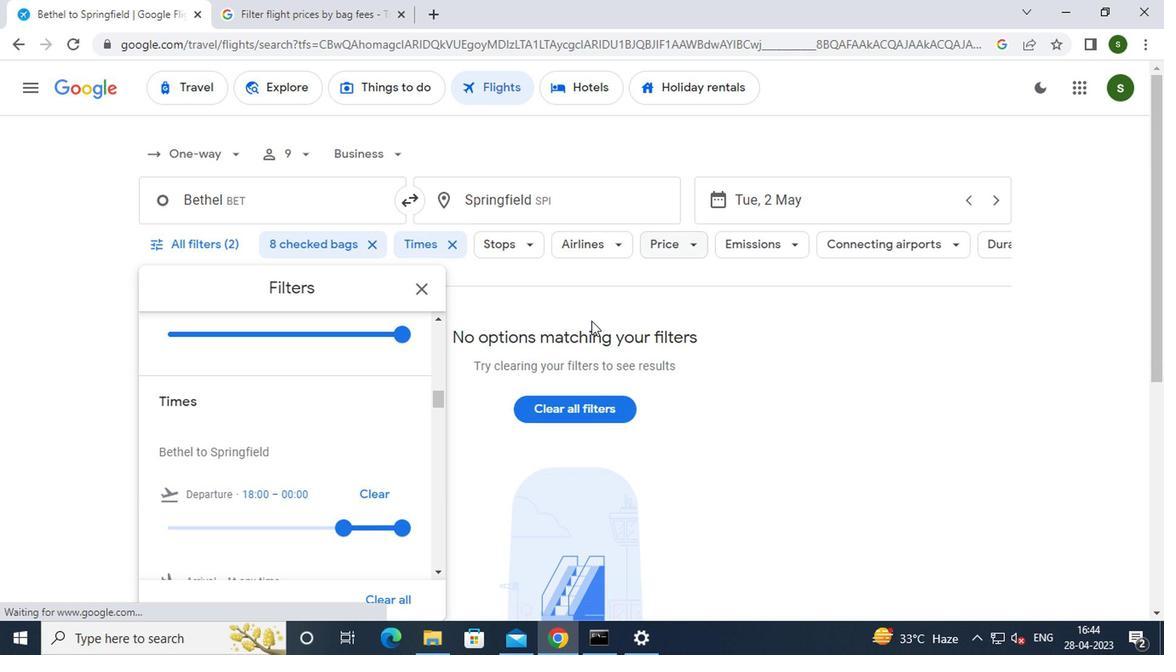
